 Task: Find a place to stay in Sosnovka, Russia, from June 8 to June 19 for 1 guest, with a price range of ₹5000 to ₹12000, 1 bedroom, 1 bathroom, Wifi, and Self check-in.
Action: Mouse moved to (456, 66)
Screenshot: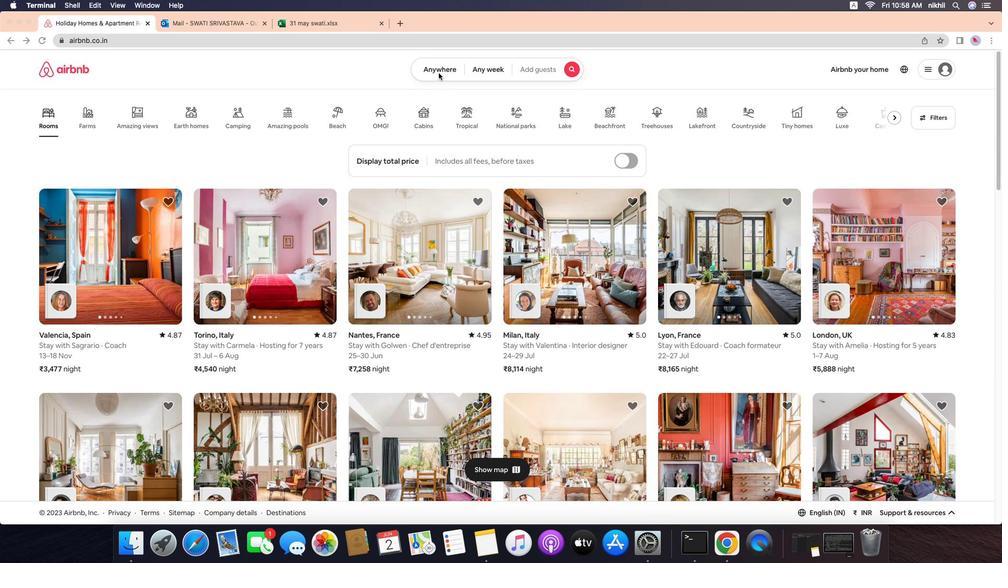 
Action: Mouse pressed left at (456, 66)
Screenshot: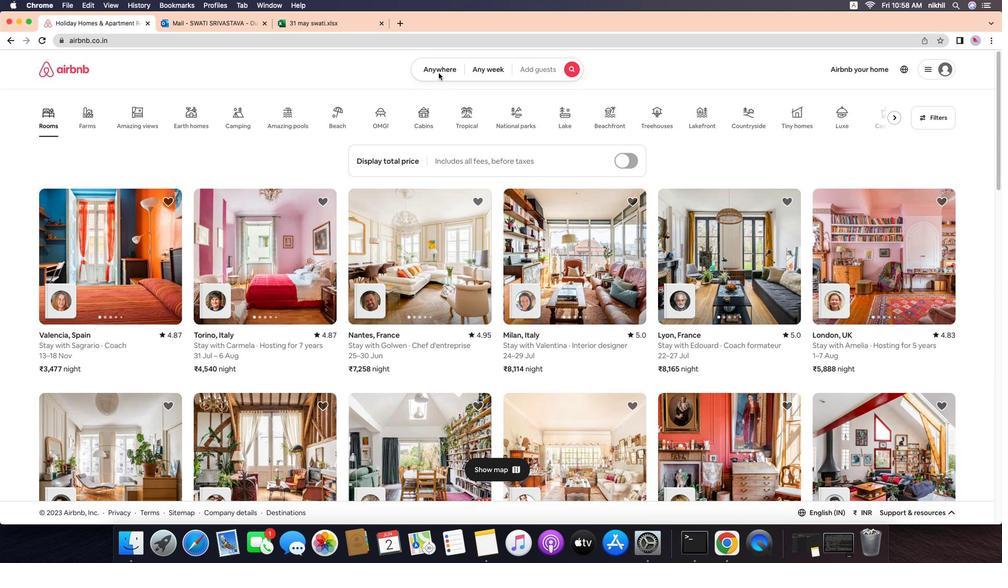
Action: Mouse pressed left at (456, 66)
Screenshot: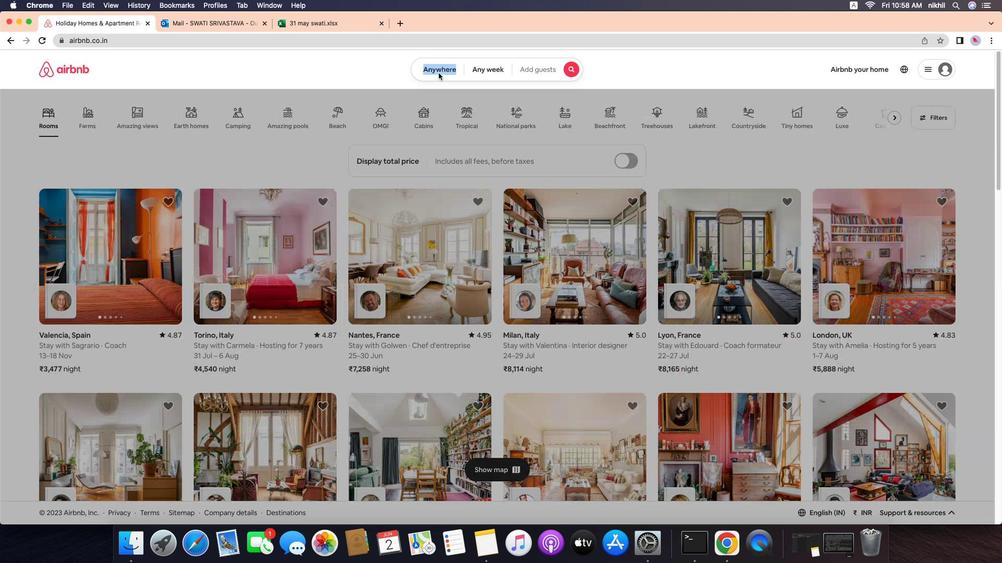 
Action: Mouse moved to (409, 98)
Screenshot: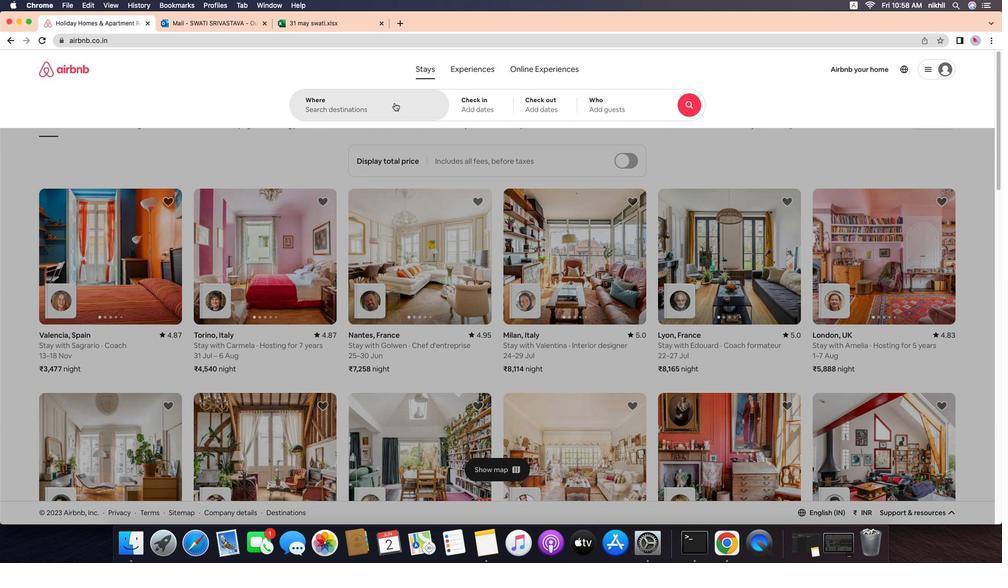 
Action: Mouse pressed left at (409, 98)
Screenshot: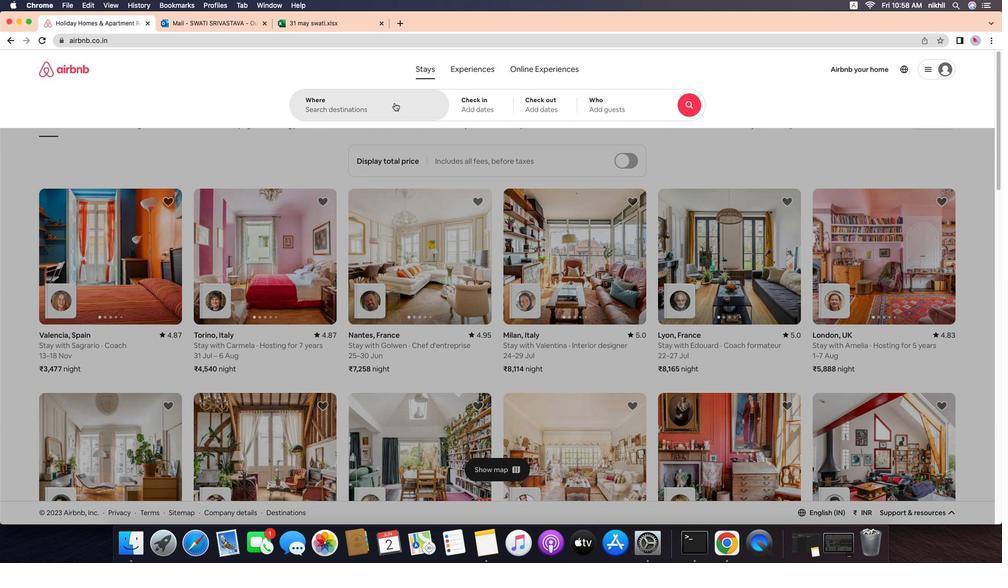 
Action: Mouse moved to (409, 98)
Screenshot: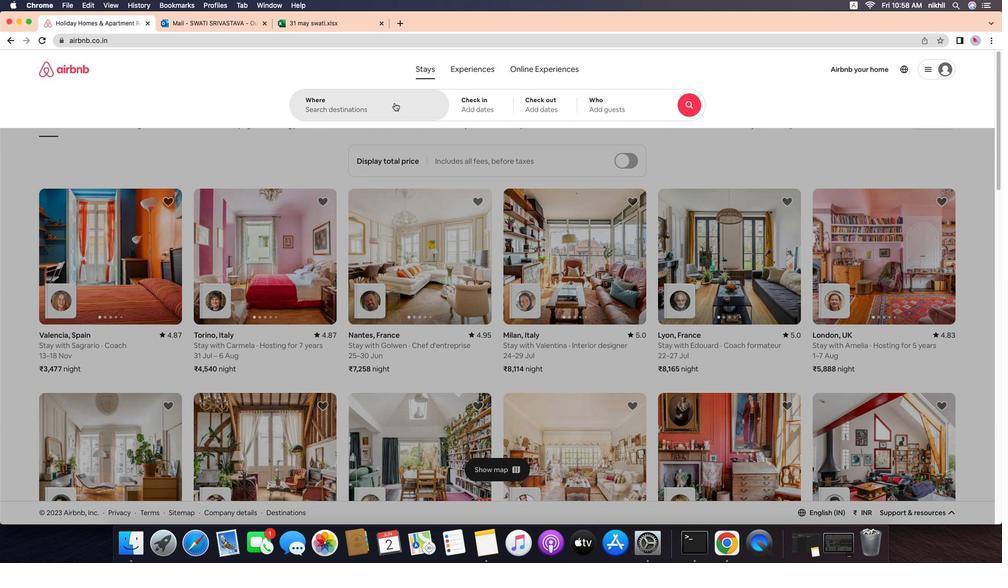 
Action: Key pressed Key.caps_lock'S'Key.caps_lock'o''n'Key.backspace's''n''o''v''k''a'','Key.spaceKey.caps_lock'R'Key.caps_lock'u''s''s''i''a'Key.enter
Screenshot: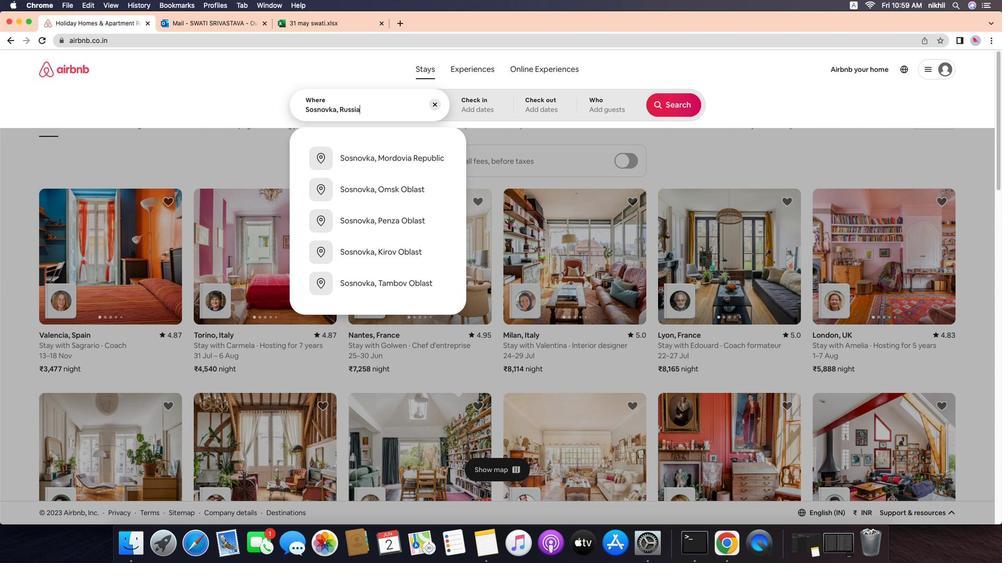 
Action: Mouse moved to (446, 254)
Screenshot: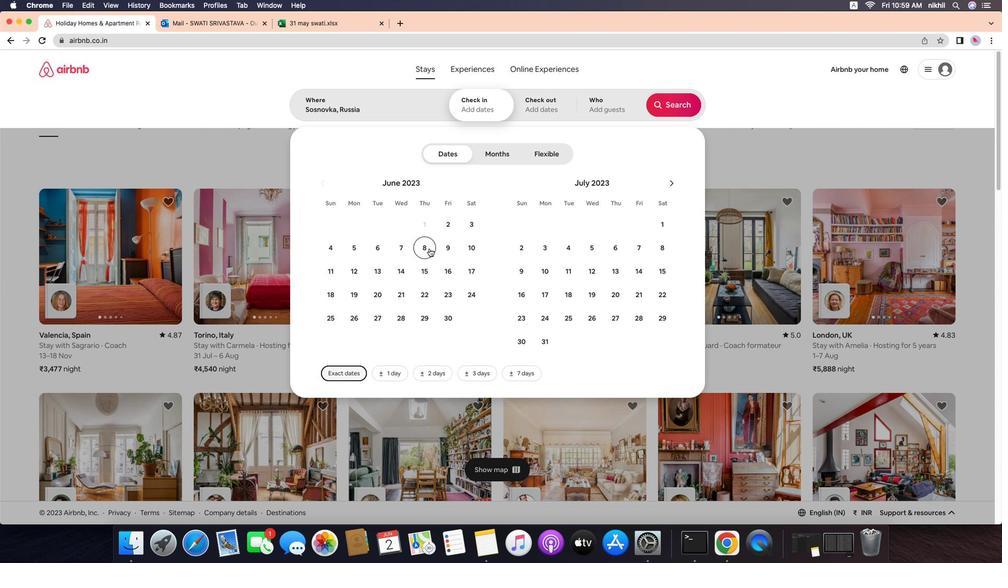 
Action: Mouse pressed left at (446, 254)
Screenshot: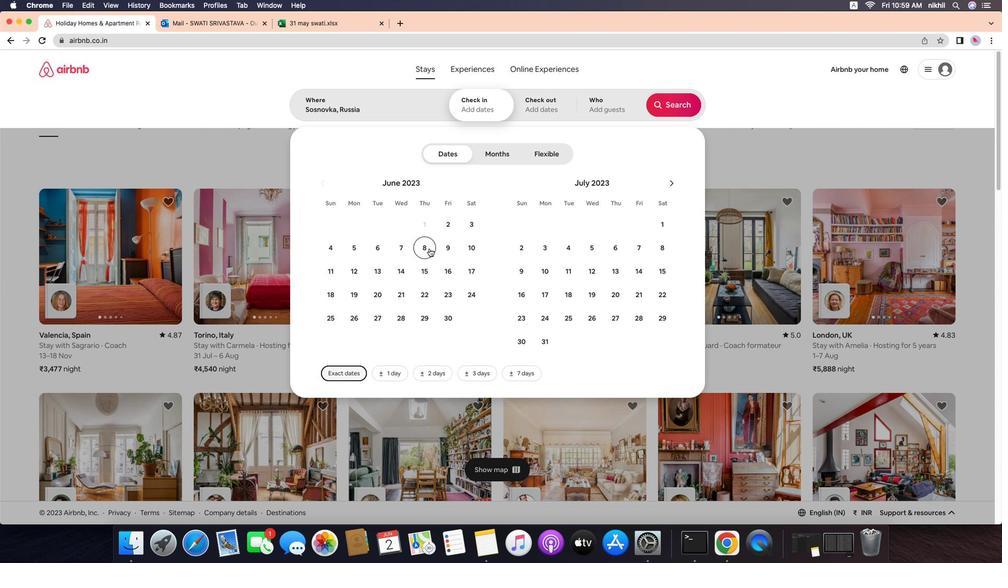 
Action: Mouse moved to (366, 305)
Screenshot: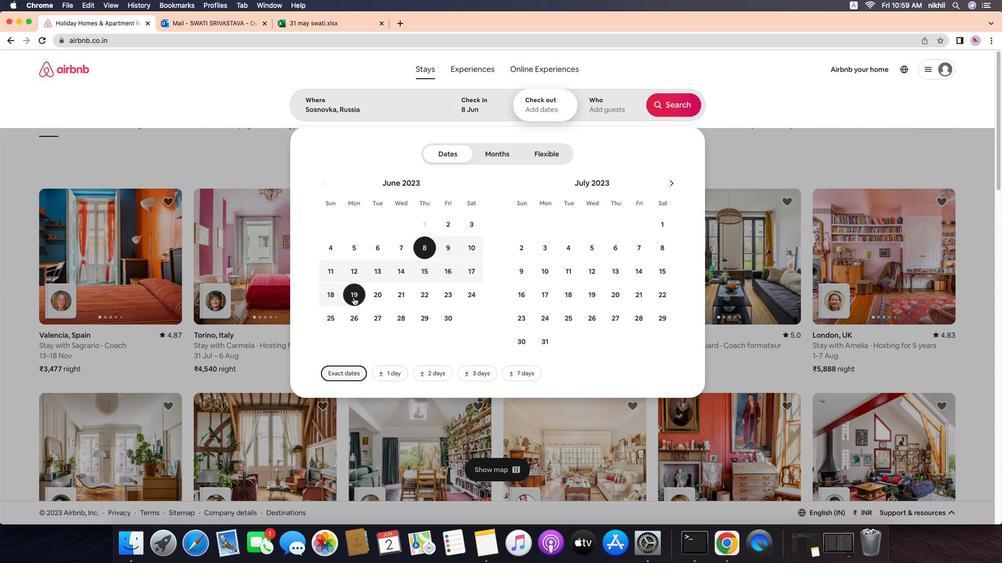 
Action: Mouse pressed left at (366, 305)
Screenshot: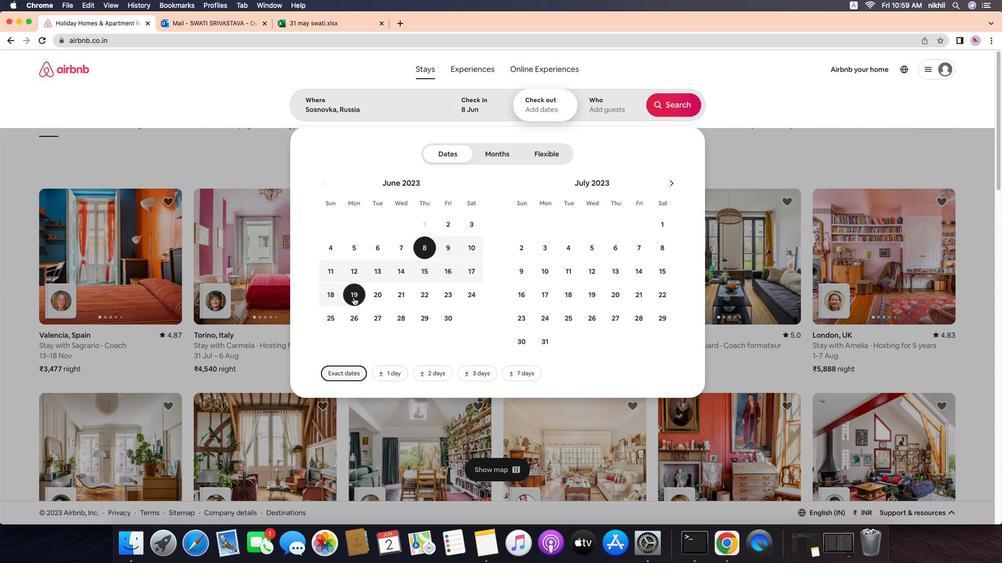 
Action: Mouse moved to (640, 108)
Screenshot: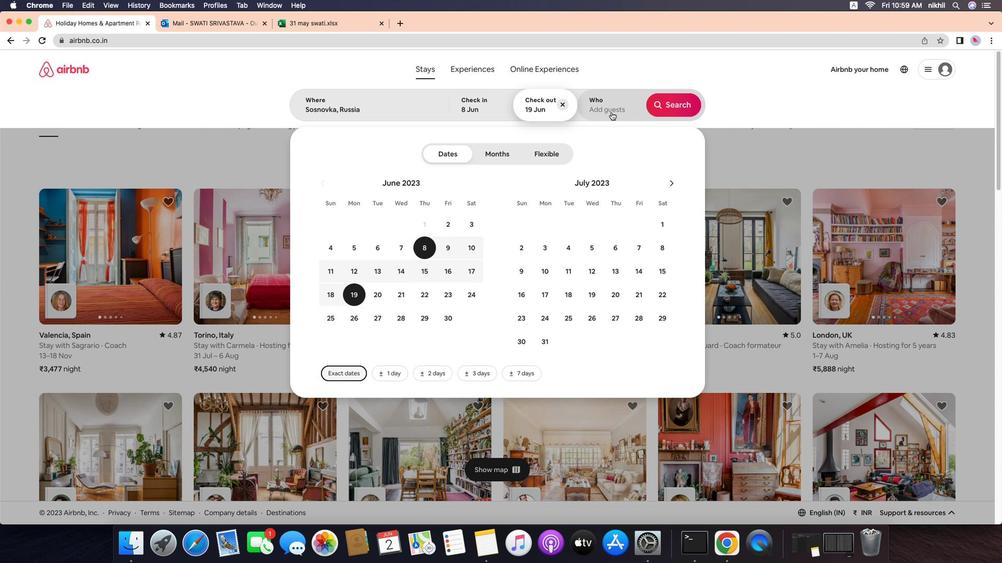 
Action: Mouse pressed left at (640, 108)
Screenshot: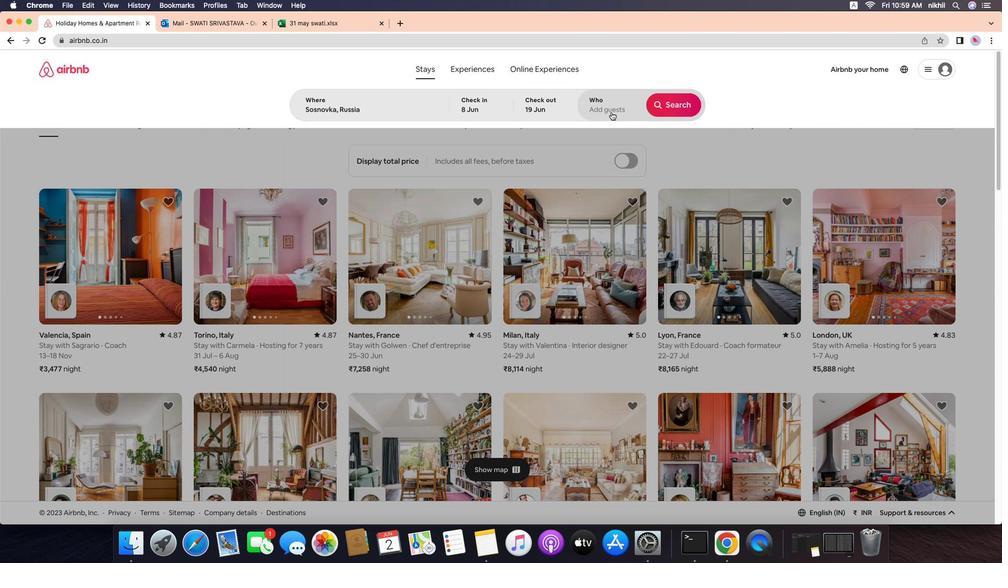 
Action: Mouse moved to (709, 158)
Screenshot: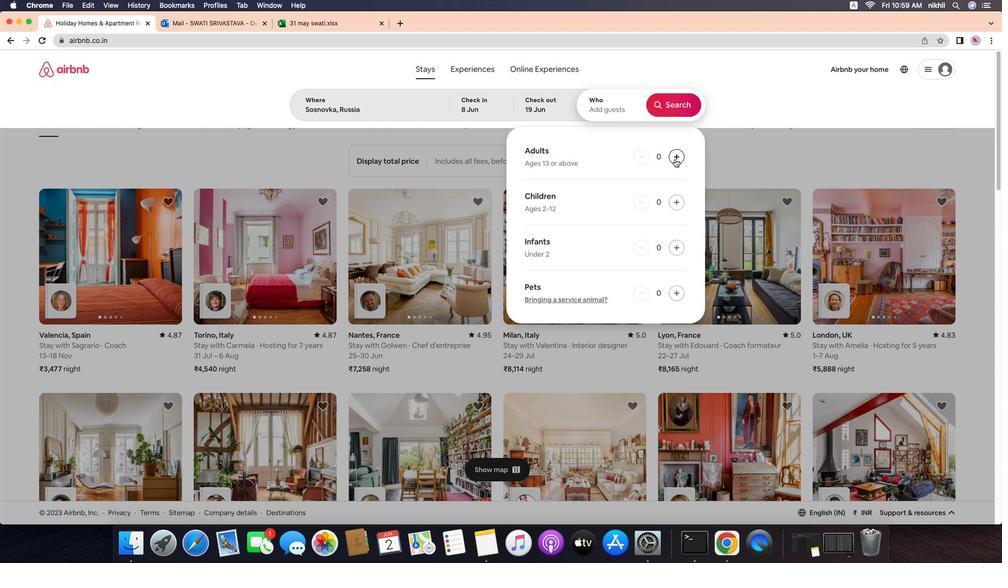 
Action: Mouse pressed left at (709, 158)
Screenshot: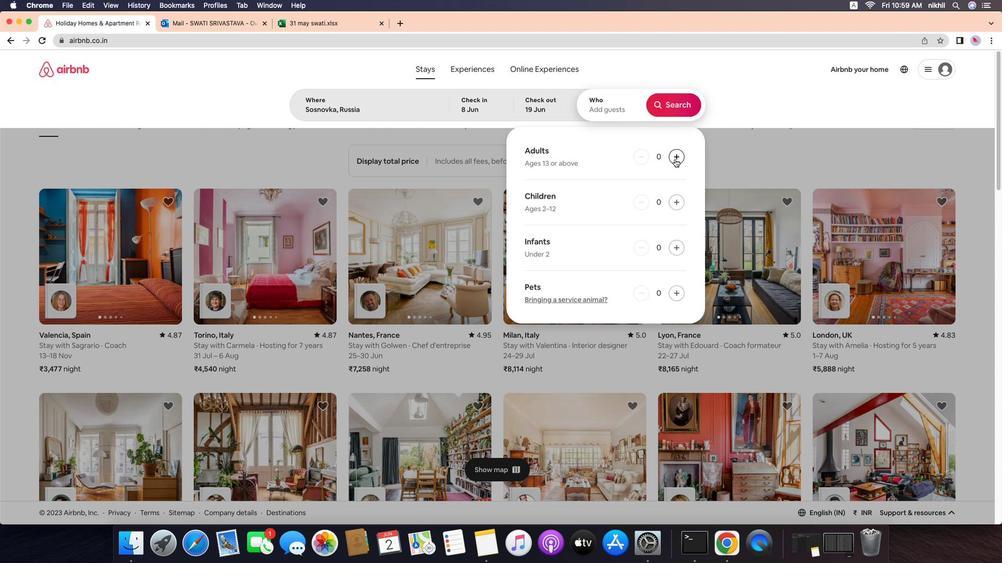 
Action: Mouse moved to (713, 100)
Screenshot: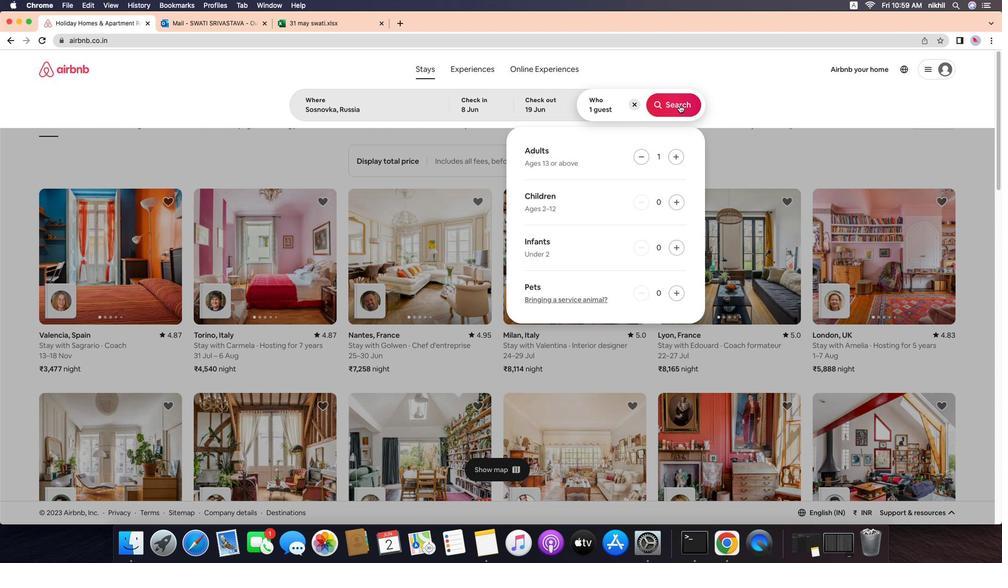 
Action: Mouse pressed left at (713, 100)
Screenshot: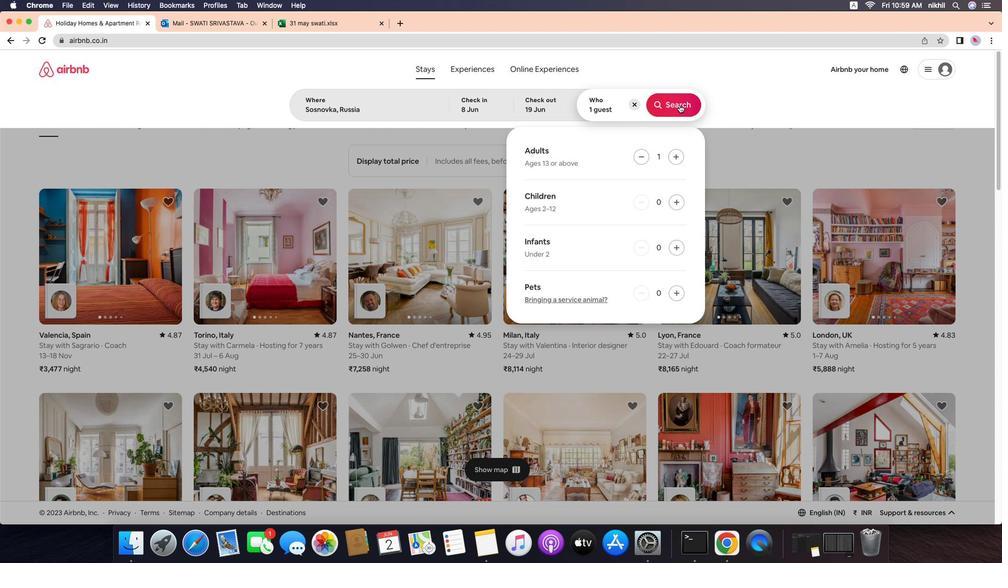 
Action: Mouse moved to (999, 101)
Screenshot: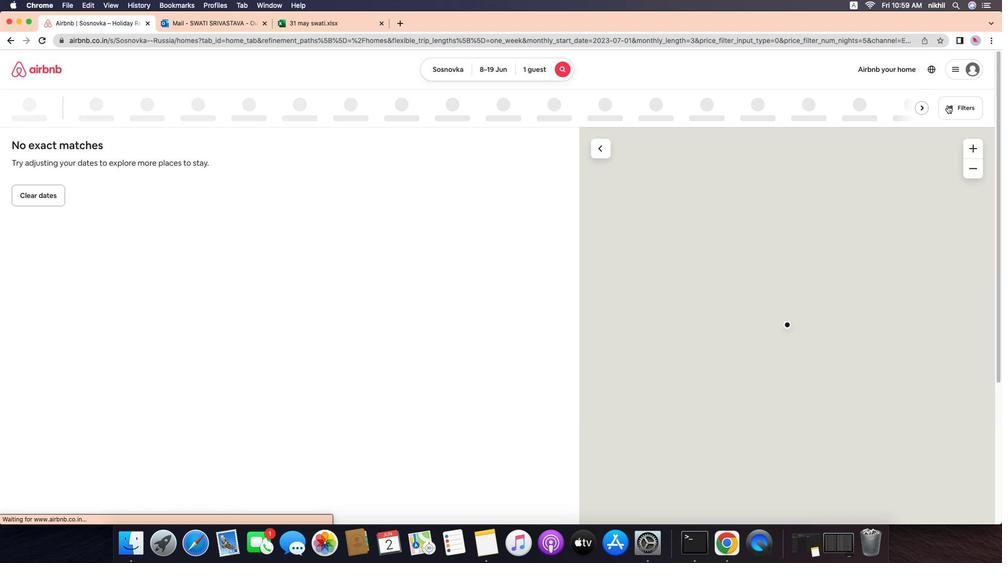 
Action: Mouse pressed left at (999, 101)
Screenshot: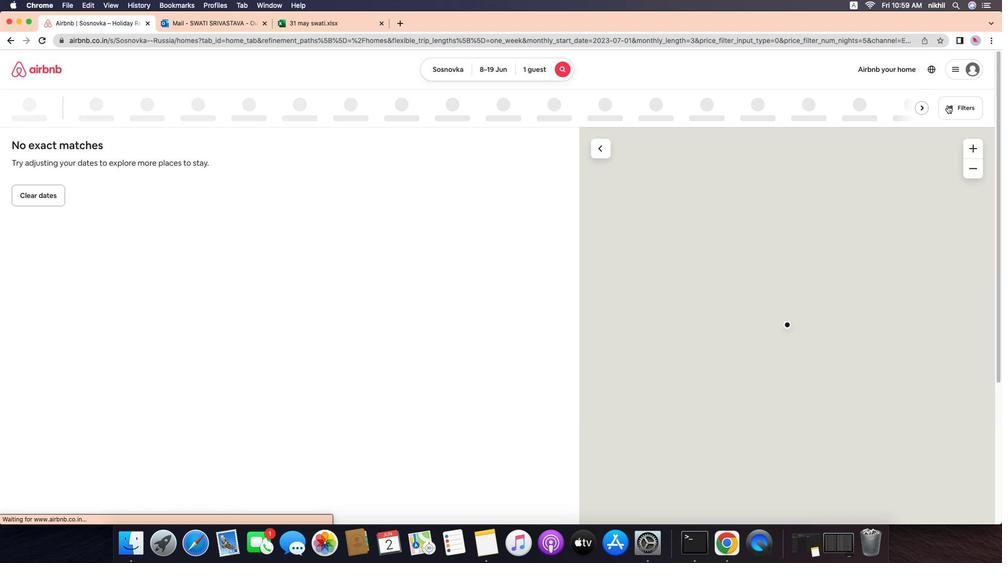 
Action: Mouse moved to (426, 352)
Screenshot: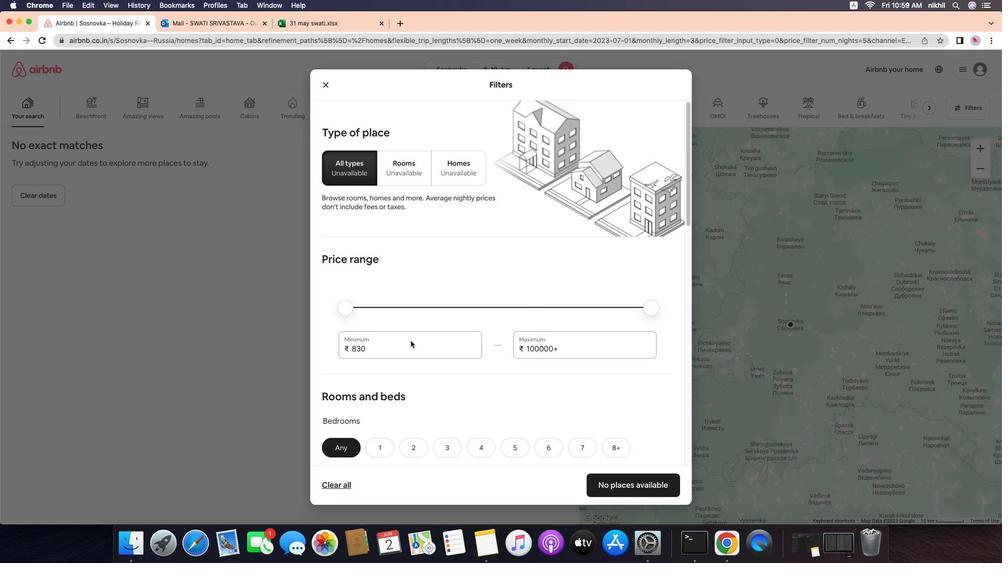 
Action: Mouse pressed left at (426, 352)
Screenshot: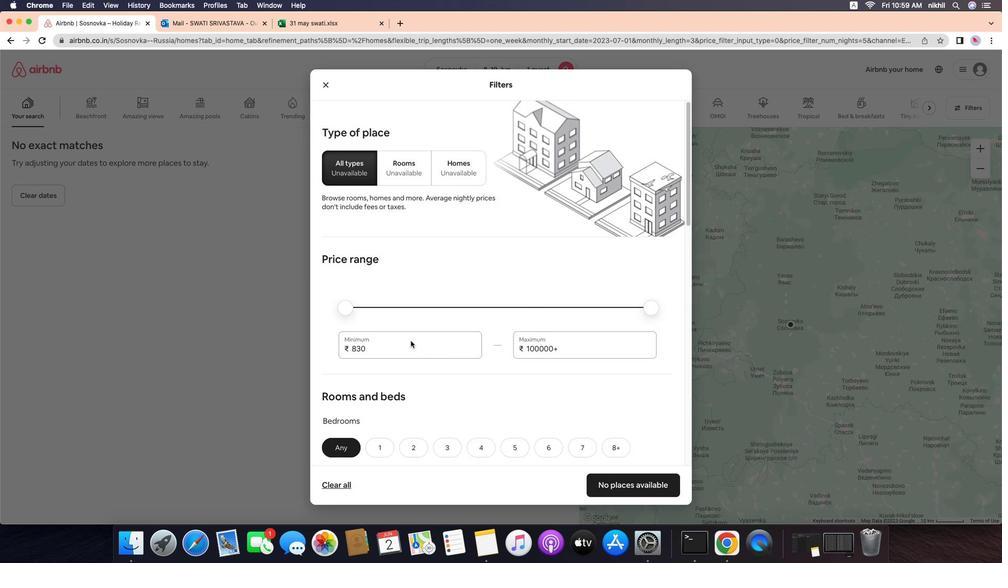 
Action: Key pressed Key.backspaceKey.backspaceKey.backspaceKey.backspace'5''0''0''0'
Screenshot: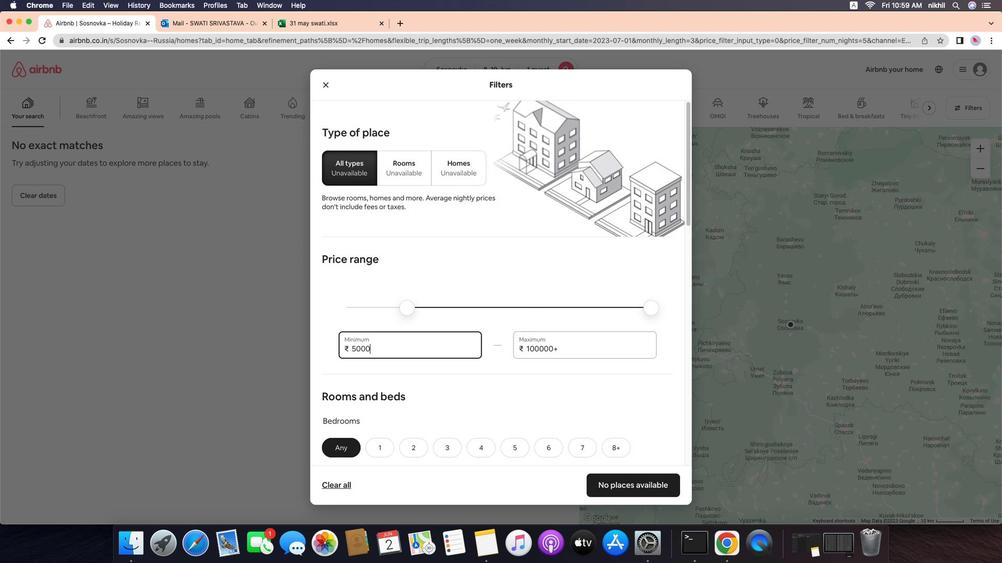 
Action: Mouse moved to (591, 364)
Screenshot: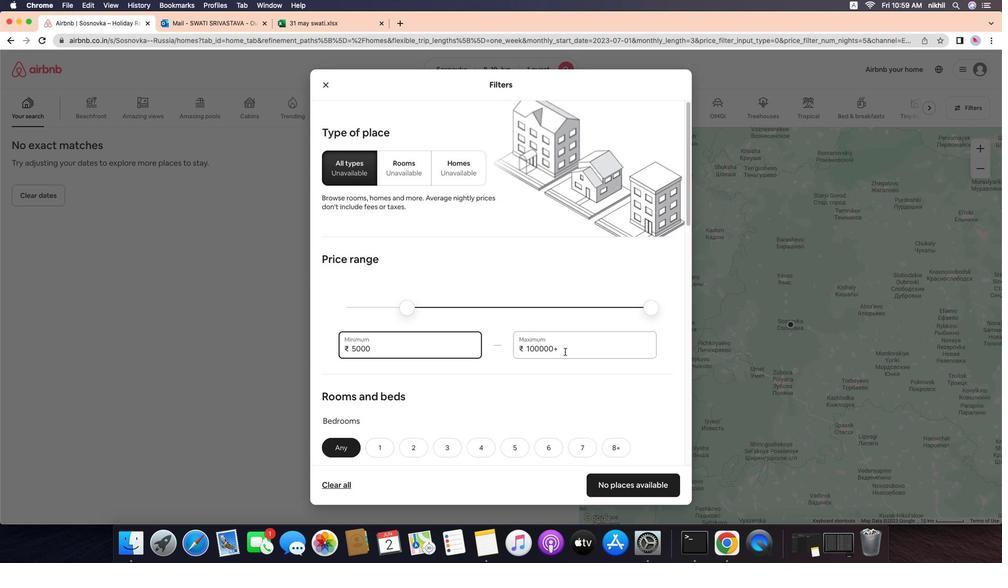 
Action: Mouse pressed left at (591, 364)
Screenshot: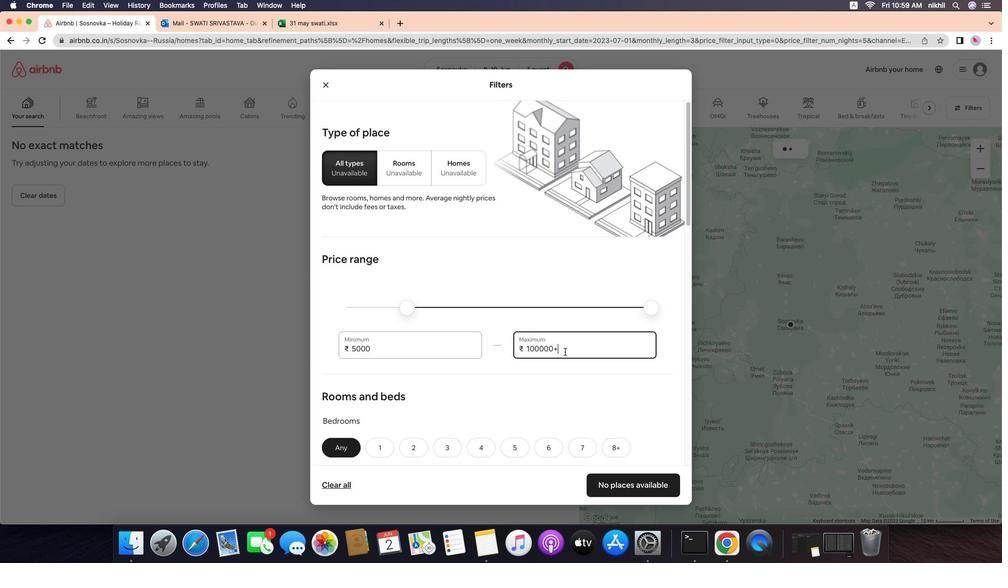 
Action: Mouse moved to (591, 364)
Screenshot: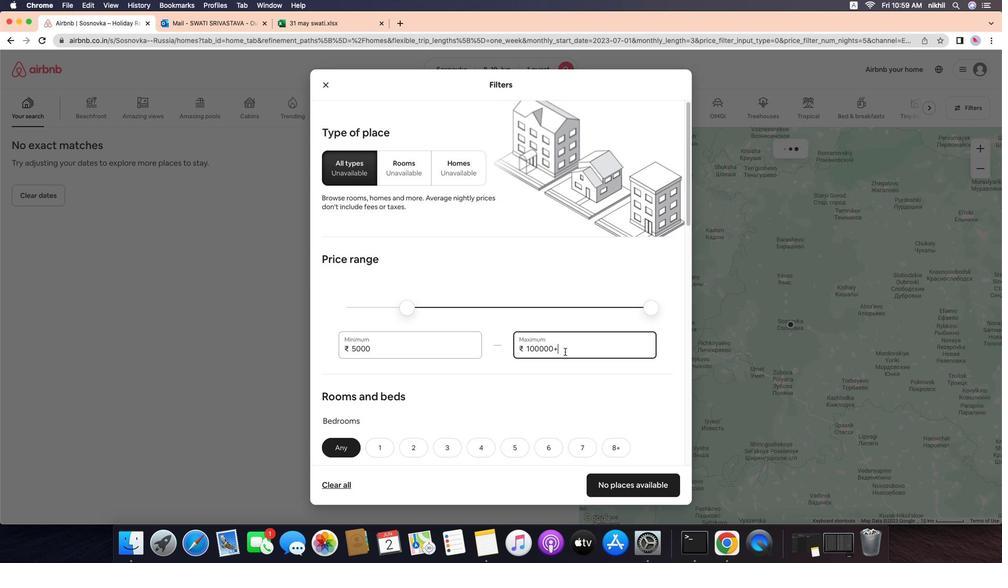 
Action: Key pressed Key.backspaceKey.backspaceKey.backspaceKey.backspaceKey.backspaceKey.backspaceKey.backspace'1''2''0''0''0'
Screenshot: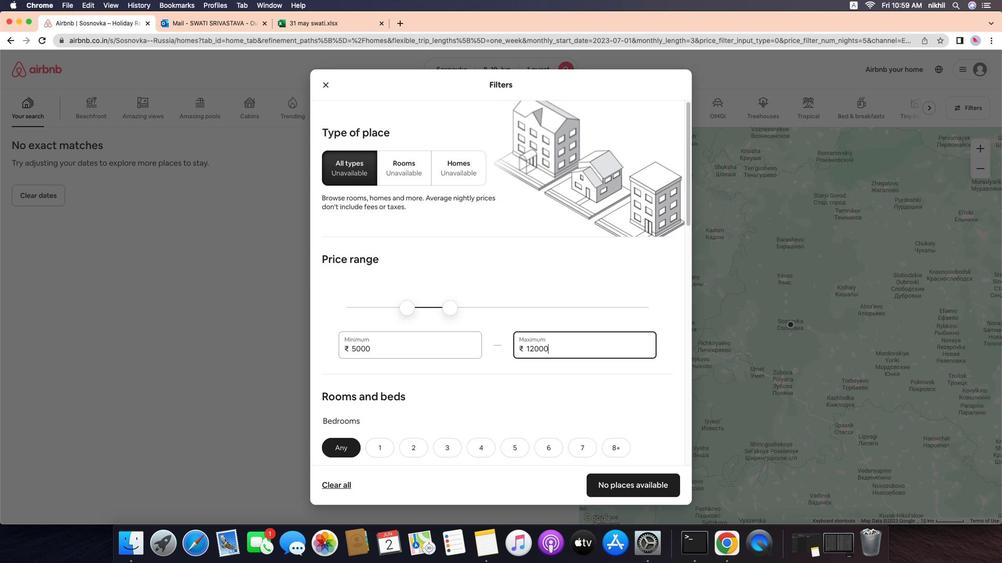 
Action: Mouse moved to (524, 396)
Screenshot: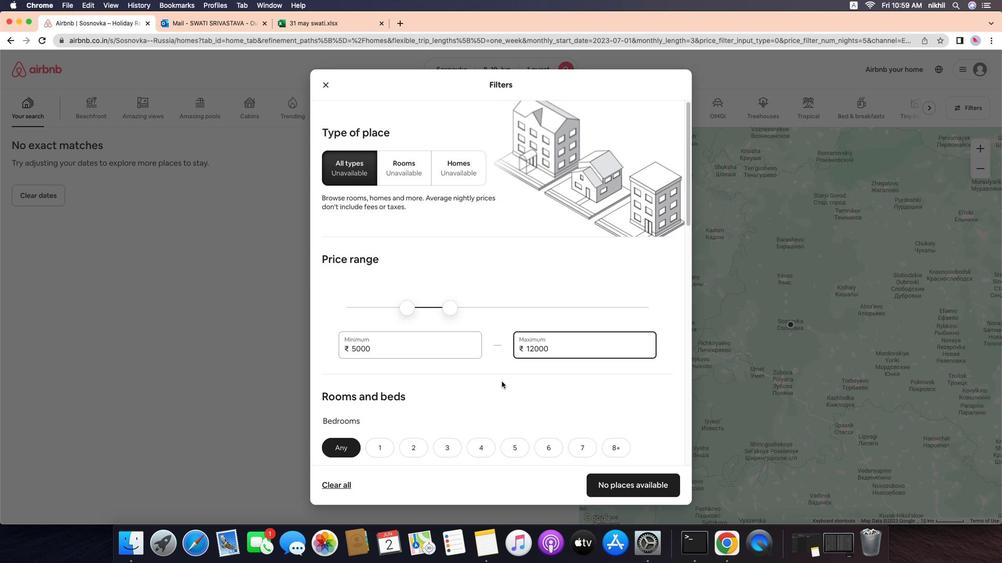 
Action: Mouse scrolled (524, 396) with delta (-10, -11)
Screenshot: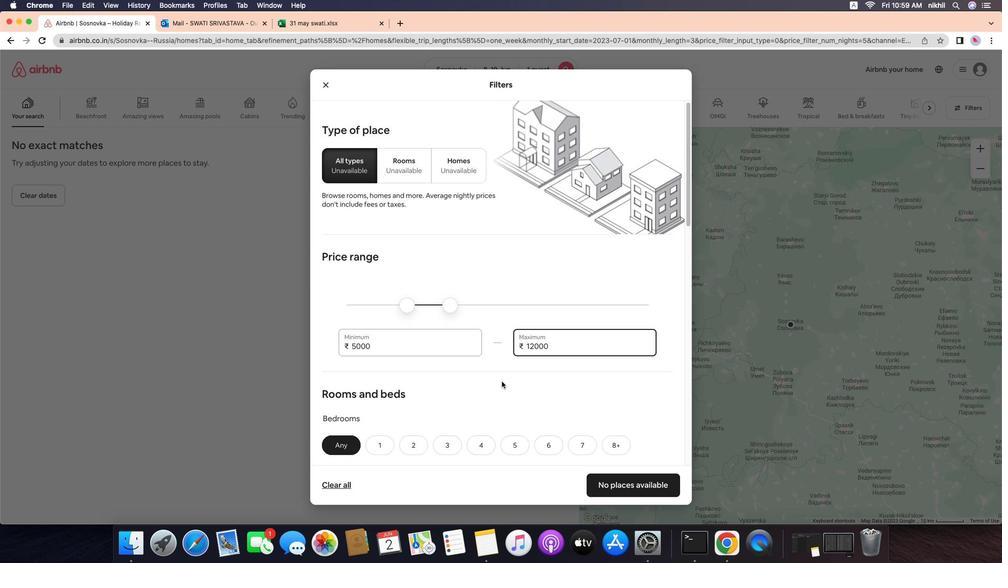 
Action: Mouse scrolled (524, 396) with delta (-10, -11)
Screenshot: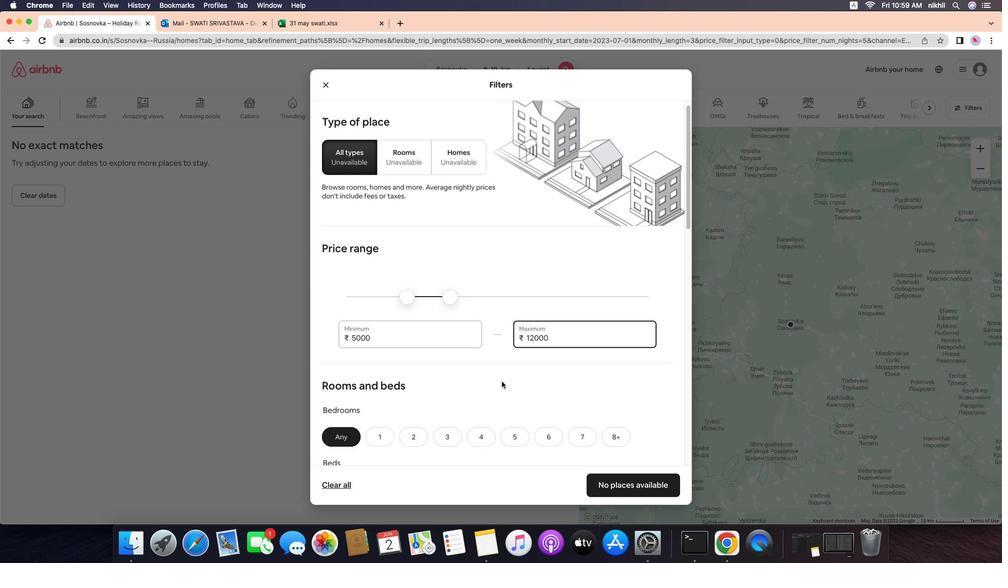 
Action: Mouse scrolled (524, 396) with delta (-10, -12)
Screenshot: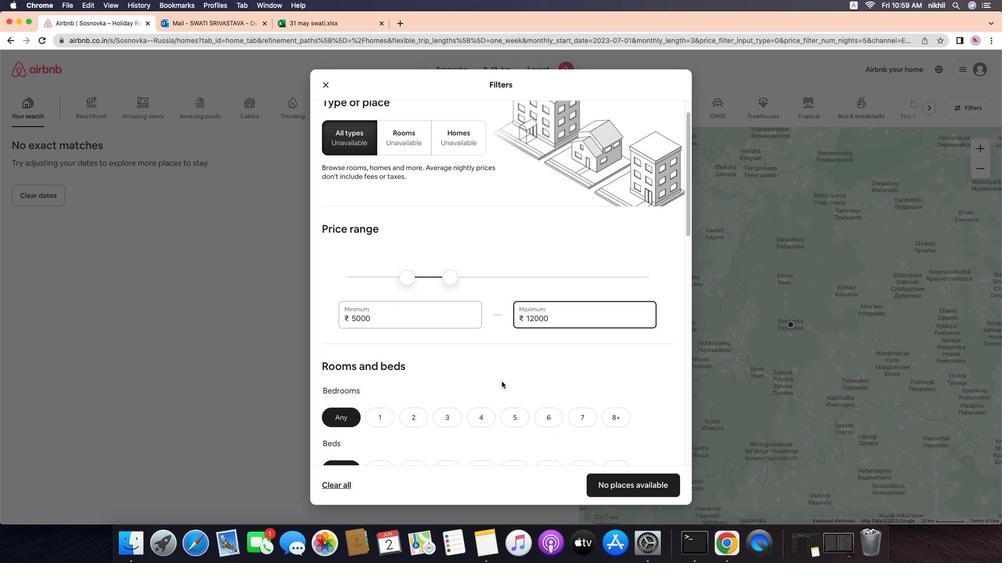 
Action: Mouse scrolled (524, 396) with delta (-10, -13)
Screenshot: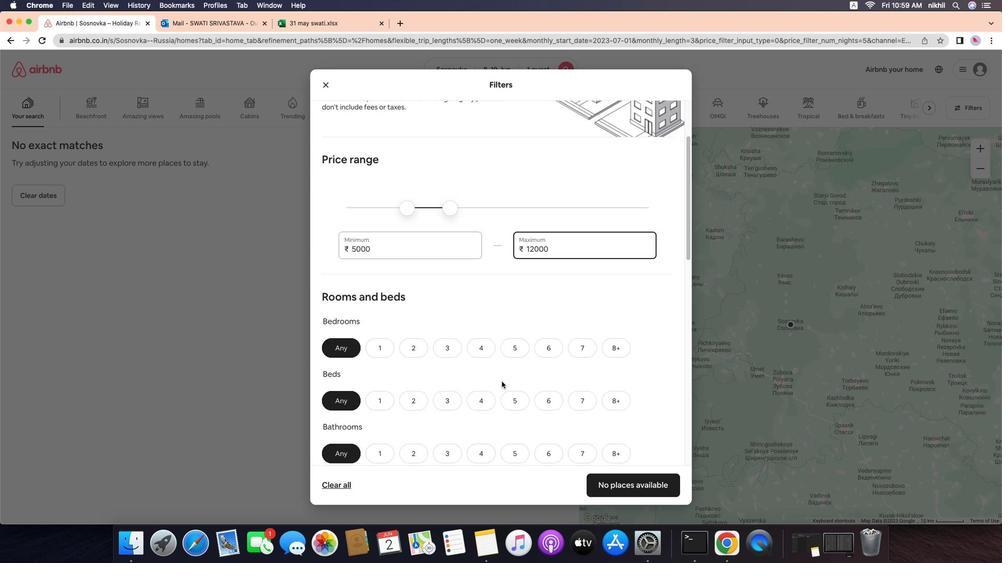 
Action: Mouse moved to (399, 264)
Screenshot: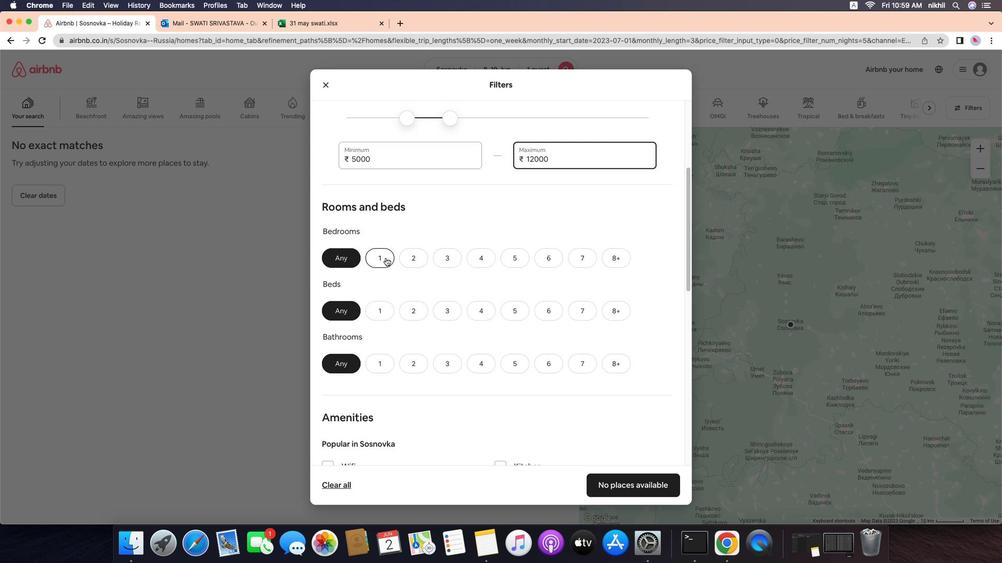 
Action: Mouse pressed left at (399, 264)
Screenshot: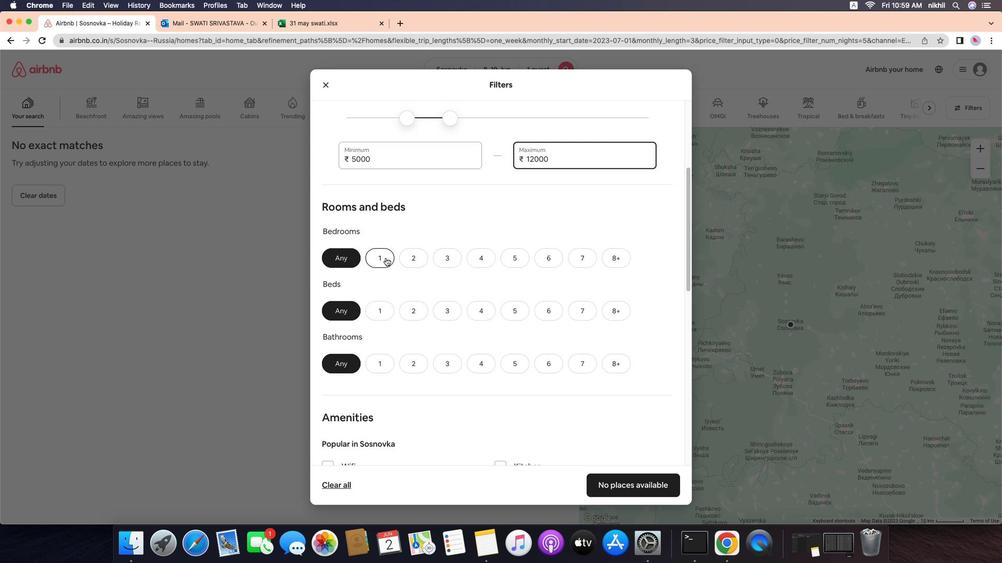 
Action: Mouse moved to (388, 330)
Screenshot: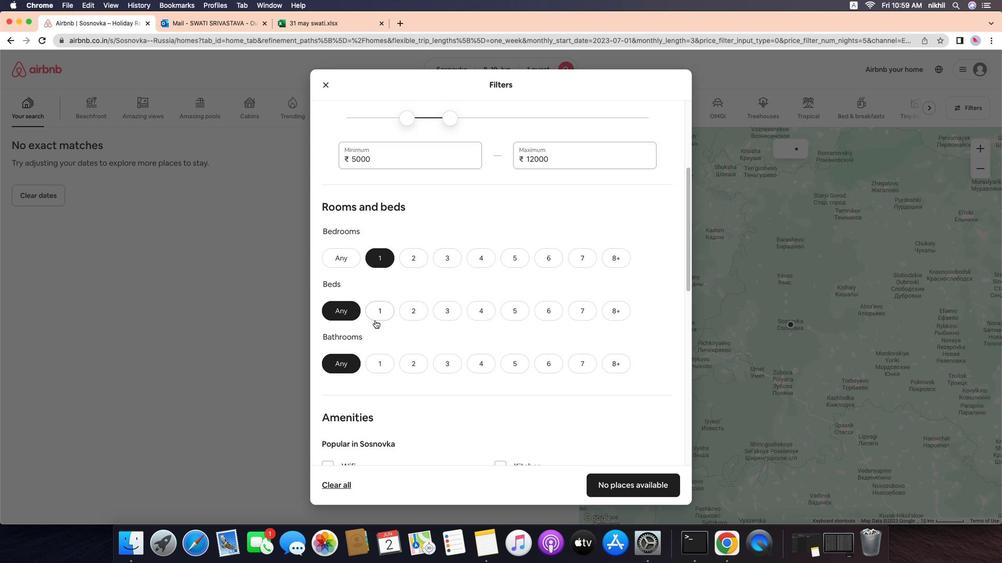 
Action: Mouse pressed left at (388, 330)
Screenshot: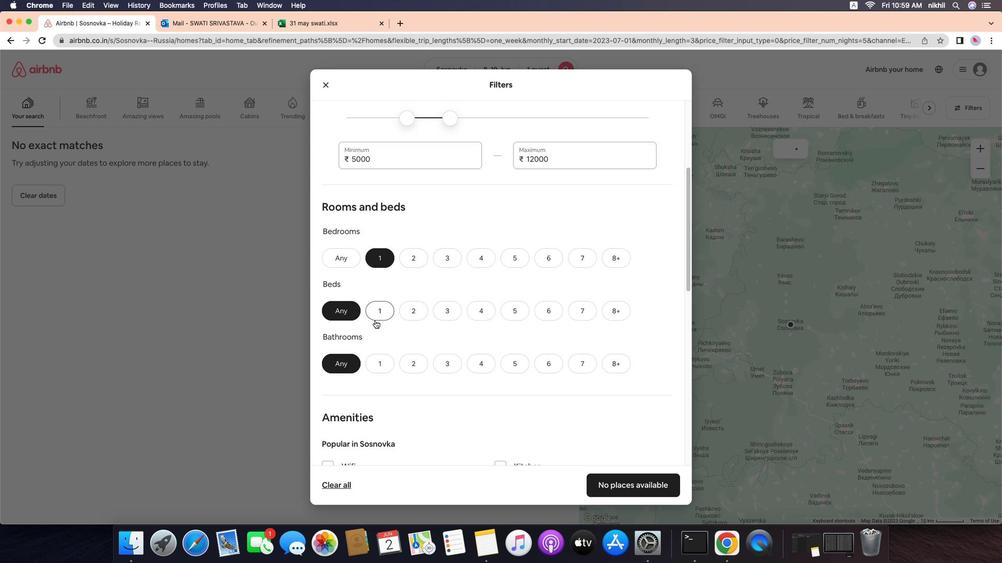
Action: Mouse moved to (394, 320)
Screenshot: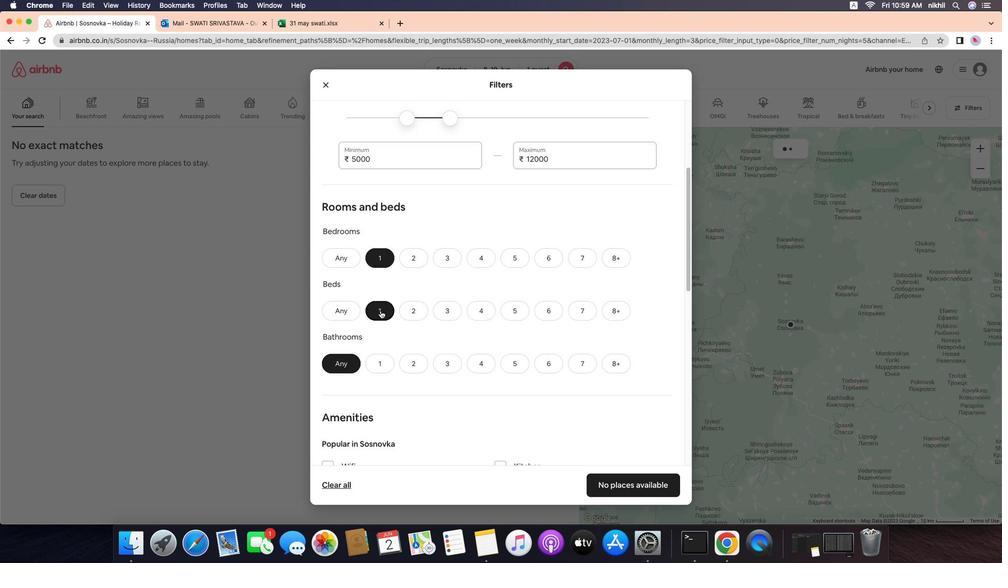 
Action: Mouse pressed left at (394, 320)
Screenshot: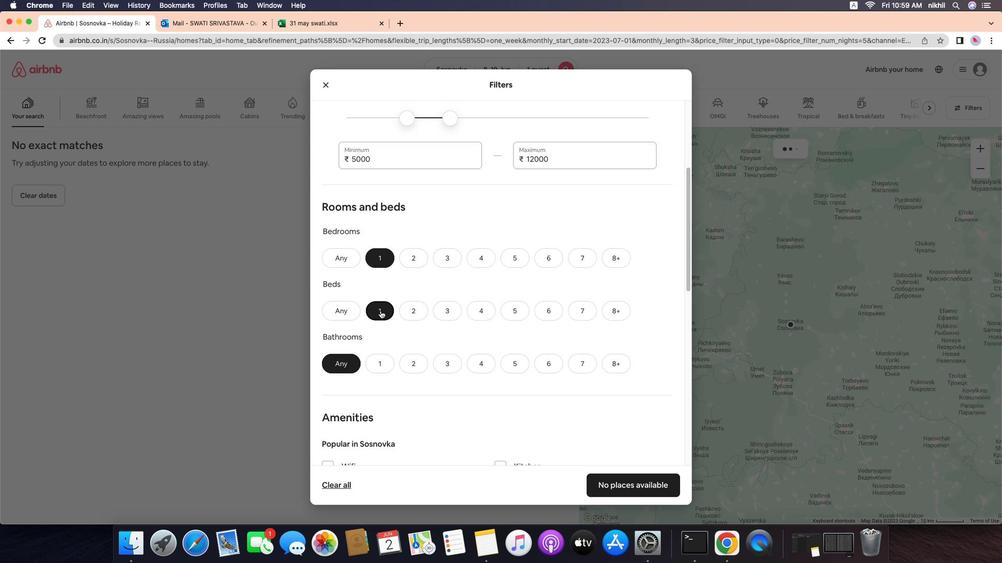 
Action: Mouse moved to (395, 377)
Screenshot: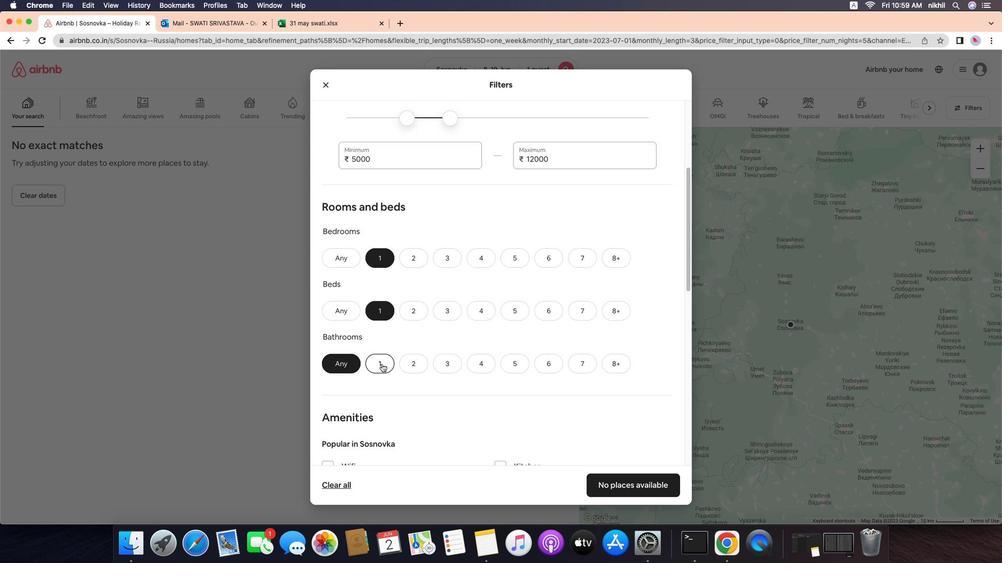 
Action: Mouse pressed left at (395, 377)
Screenshot: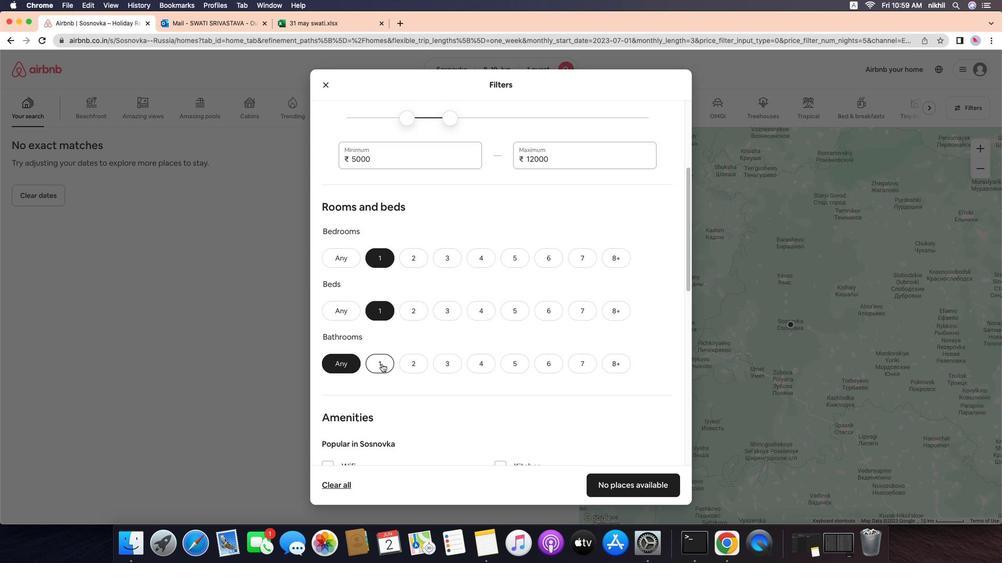 
Action: Mouse moved to (452, 389)
Screenshot: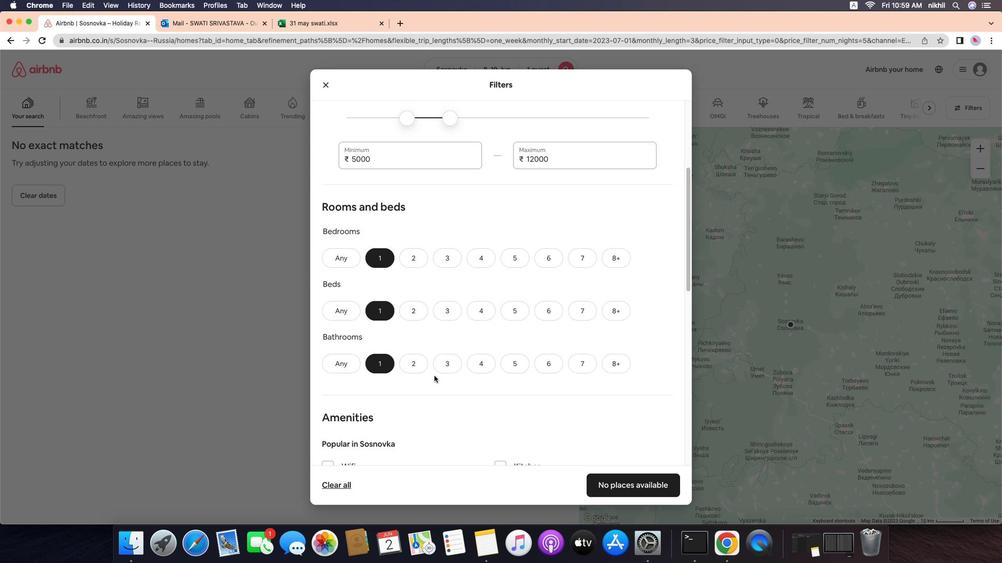 
Action: Mouse scrolled (452, 389) with delta (-10, -11)
Screenshot: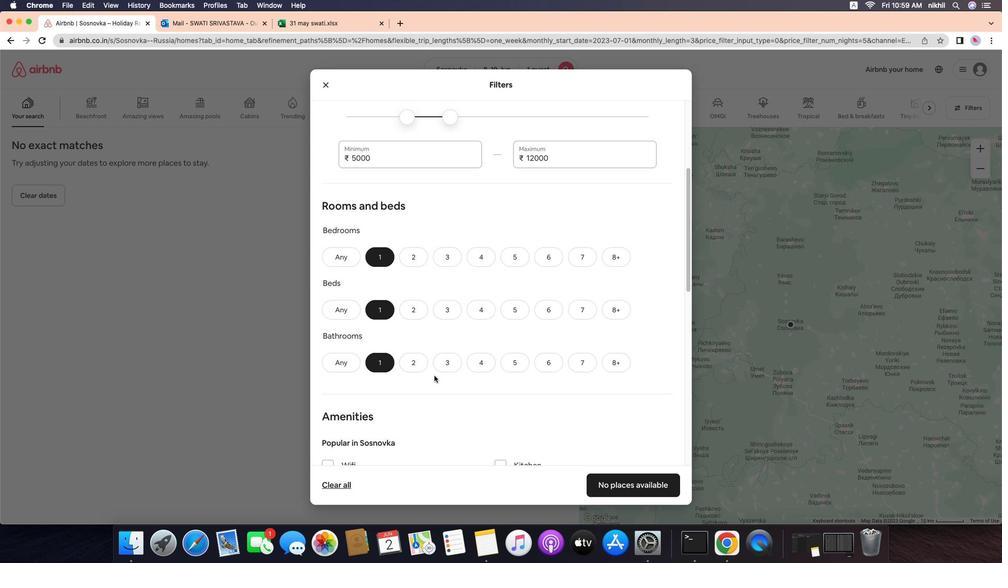 
Action: Mouse scrolled (452, 389) with delta (-10, -11)
Screenshot: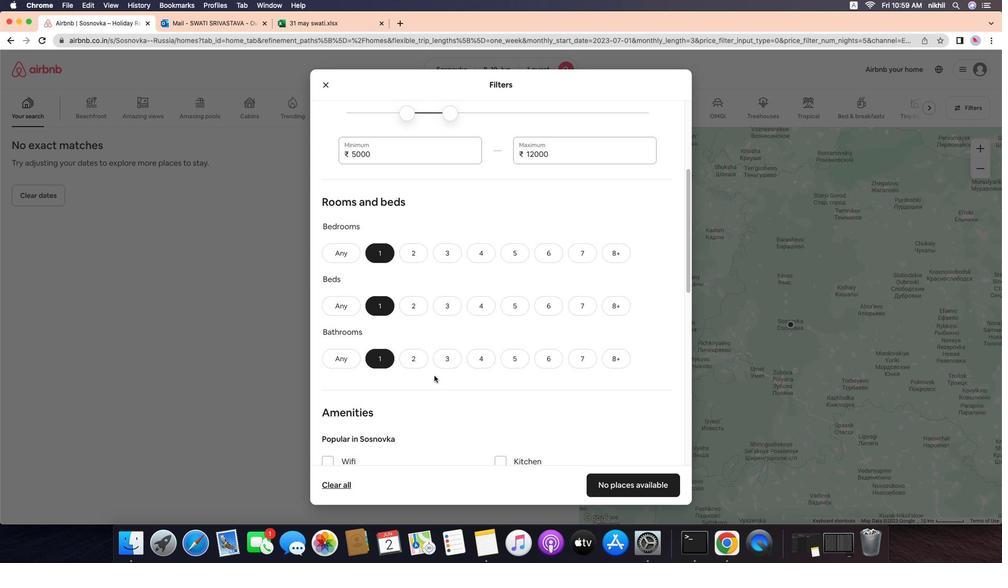 
Action: Mouse scrolled (452, 389) with delta (-10, -11)
Screenshot: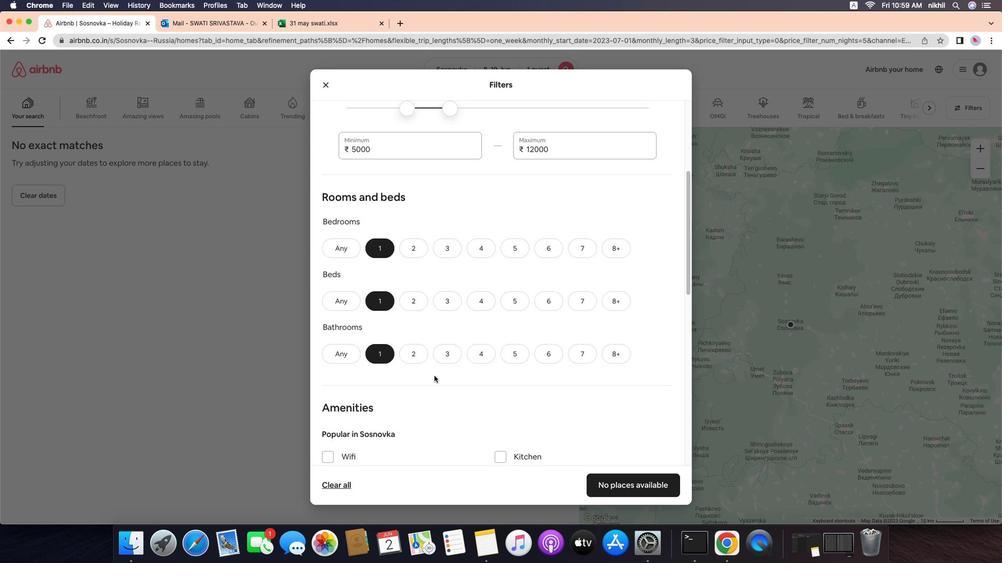 
Action: Mouse scrolled (452, 389) with delta (-10, -11)
Screenshot: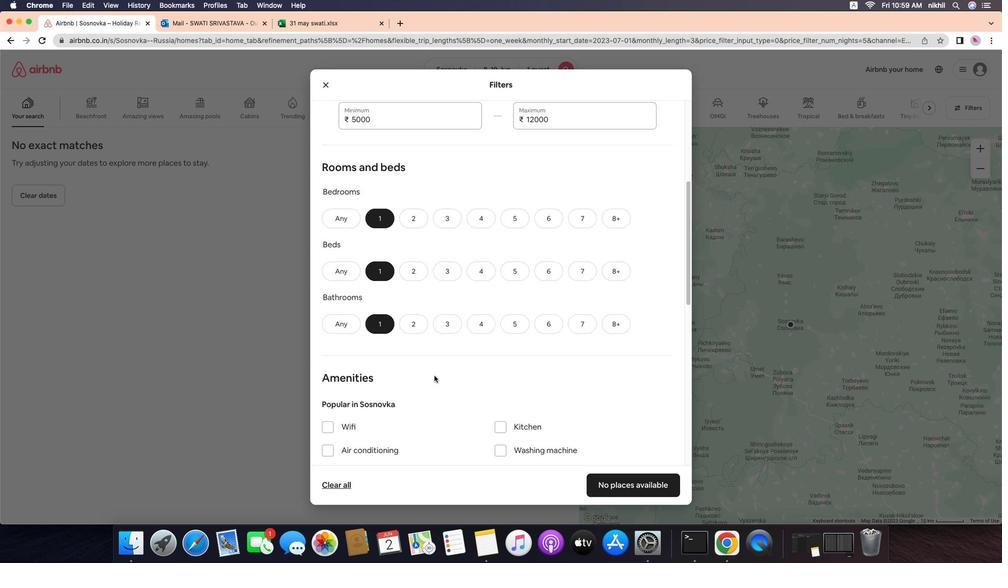 
Action: Mouse scrolled (452, 389) with delta (-10, -11)
Screenshot: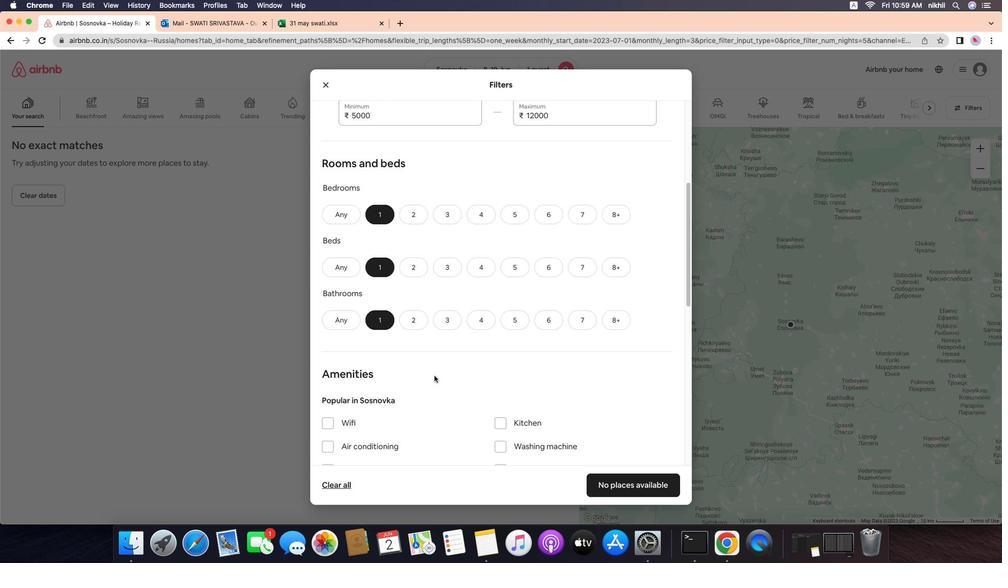 
Action: Mouse scrolled (452, 389) with delta (-10, -12)
Screenshot: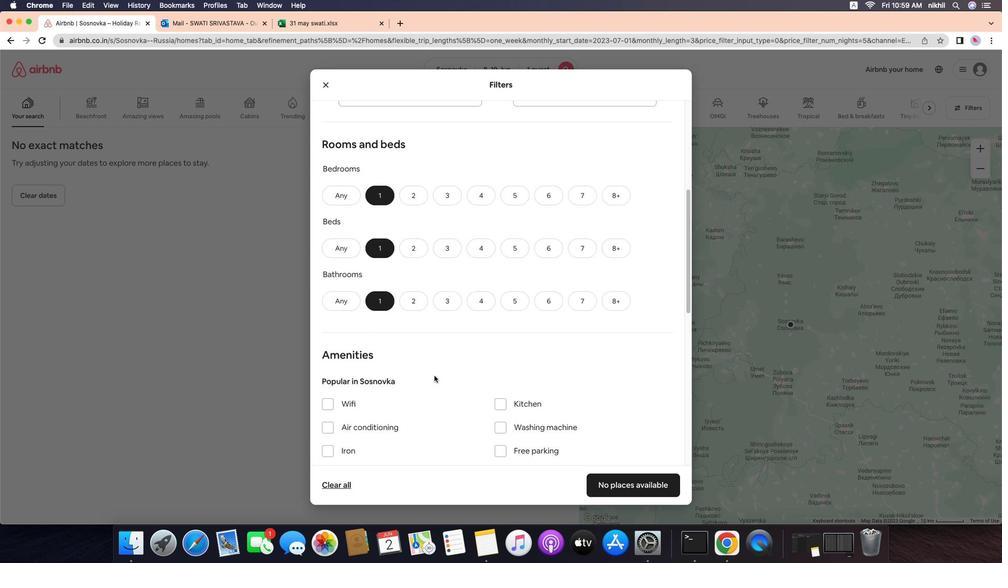 
Action: Mouse moved to (451, 375)
Screenshot: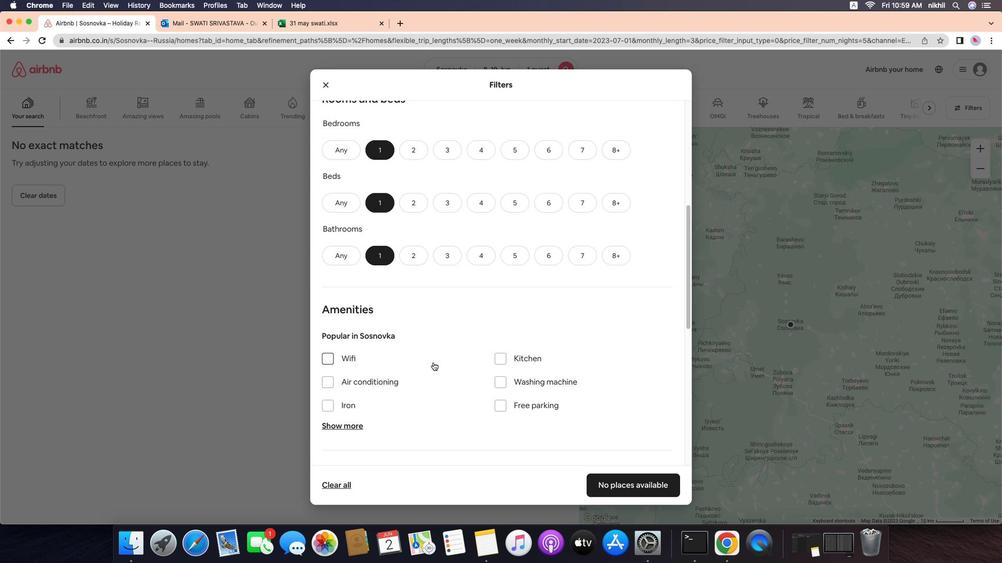 
Action: Mouse scrolled (451, 375) with delta (-10, -11)
Screenshot: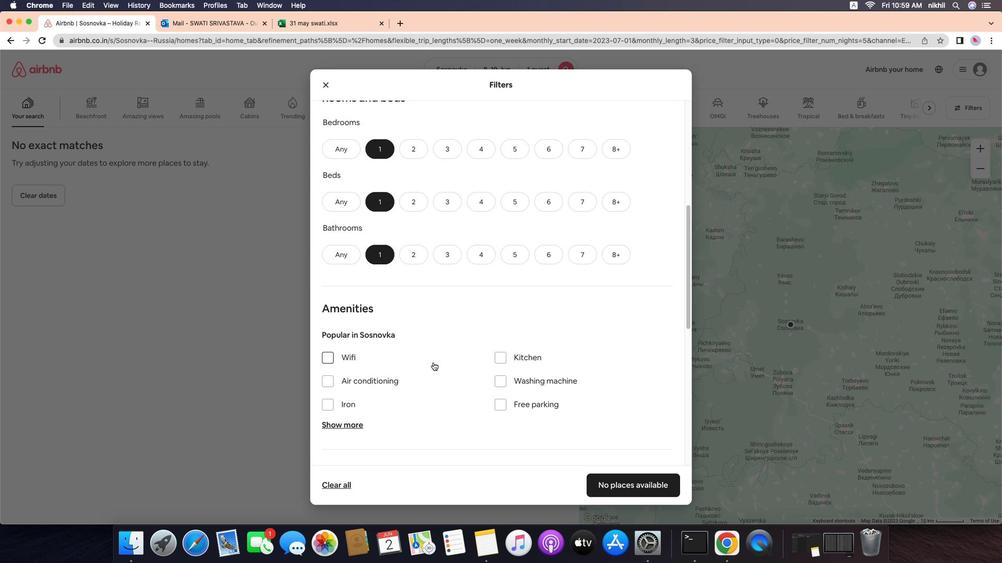 
Action: Mouse moved to (340, 363)
Screenshot: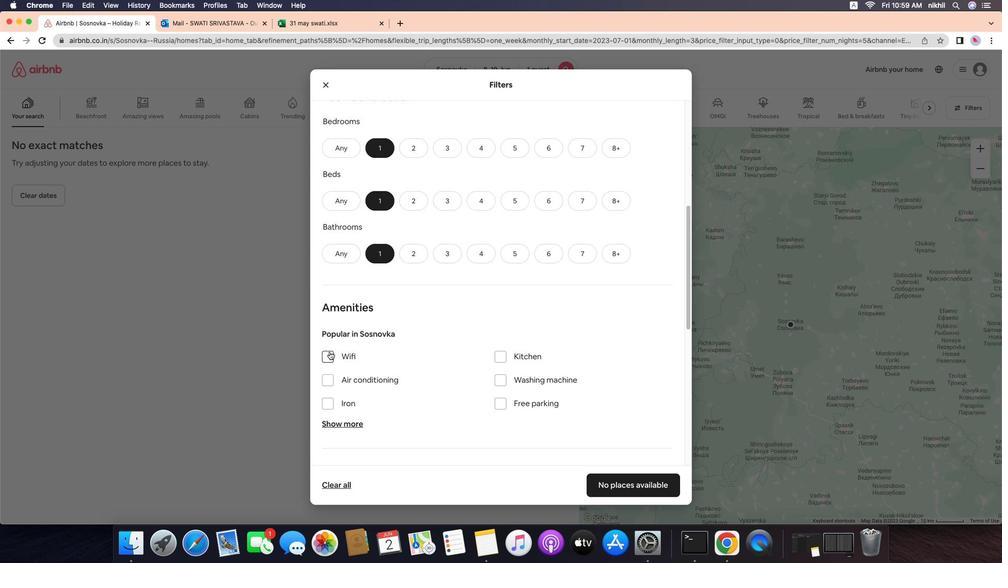 
Action: Mouse pressed left at (340, 363)
Screenshot: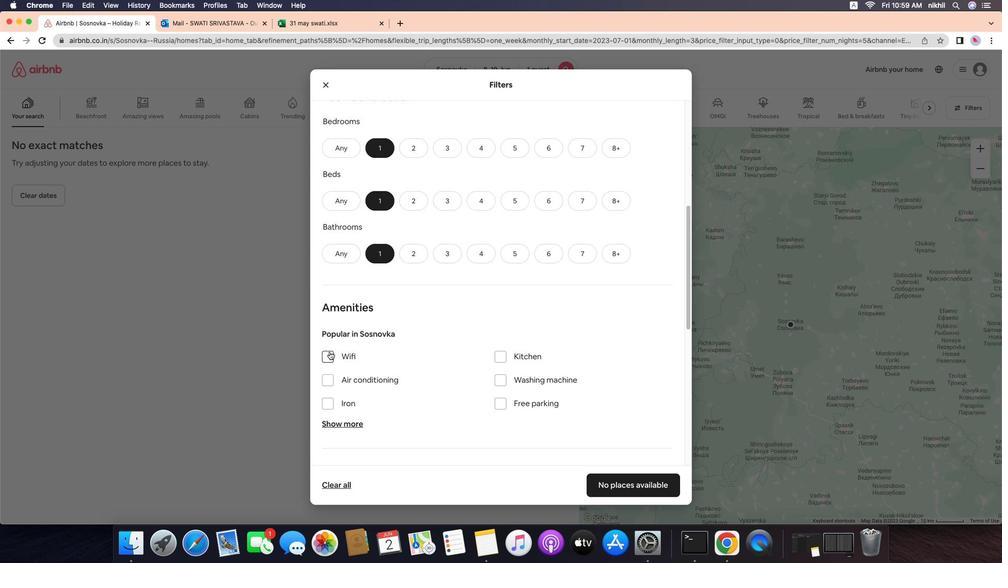 
Action: Mouse moved to (513, 403)
Screenshot: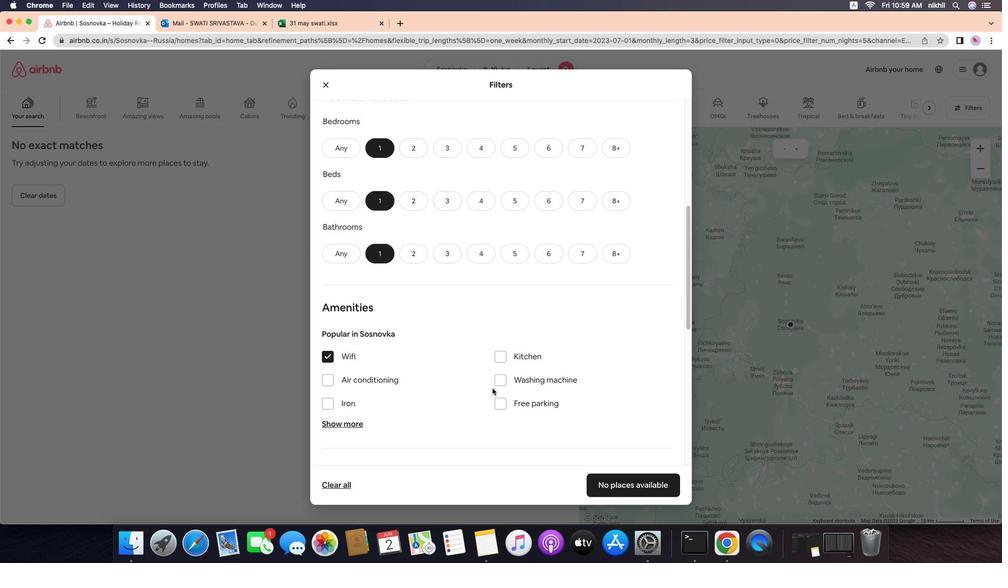 
Action: Mouse scrolled (513, 403) with delta (-10, -11)
Screenshot: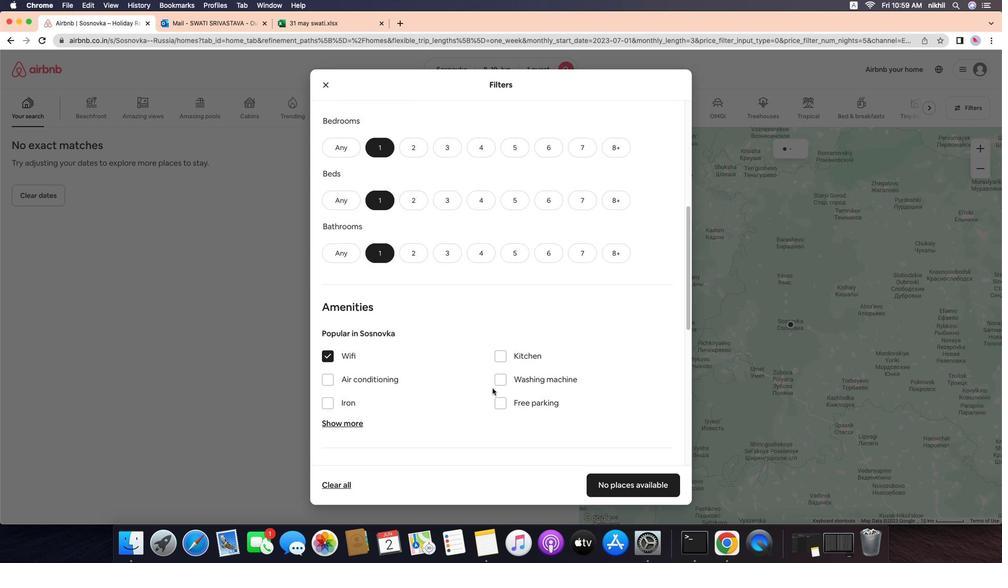 
Action: Mouse scrolled (513, 403) with delta (-10, -11)
Screenshot: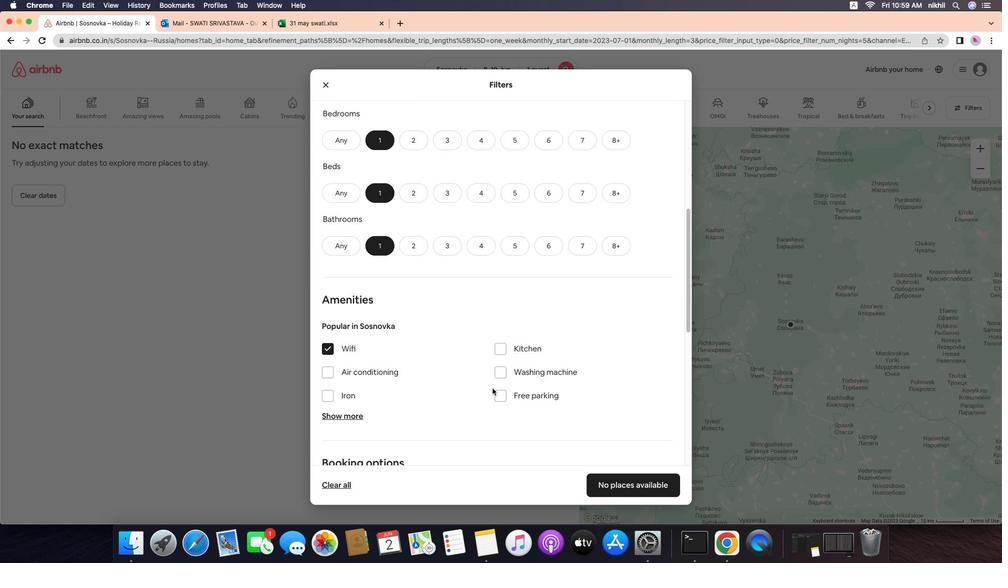 
Action: Mouse scrolled (513, 403) with delta (-10, -12)
Screenshot: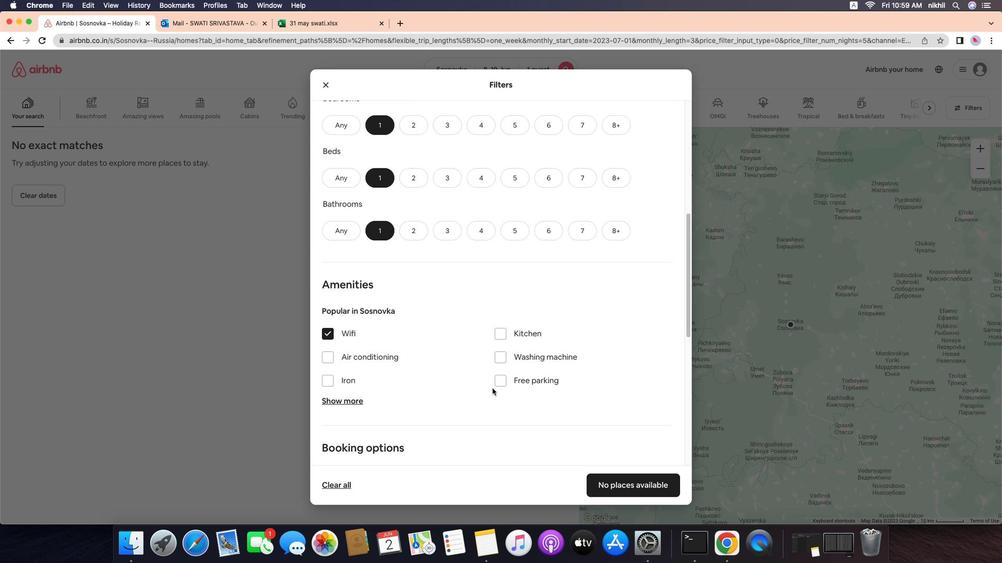 
Action: Mouse scrolled (513, 403) with delta (-10, -13)
Screenshot: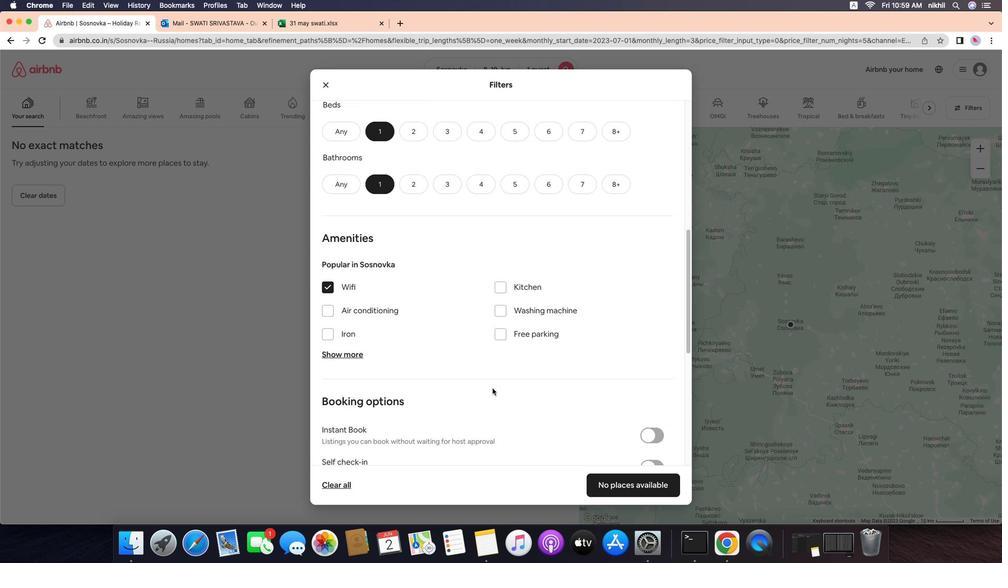 
Action: Mouse scrolled (513, 403) with delta (-10, -11)
Screenshot: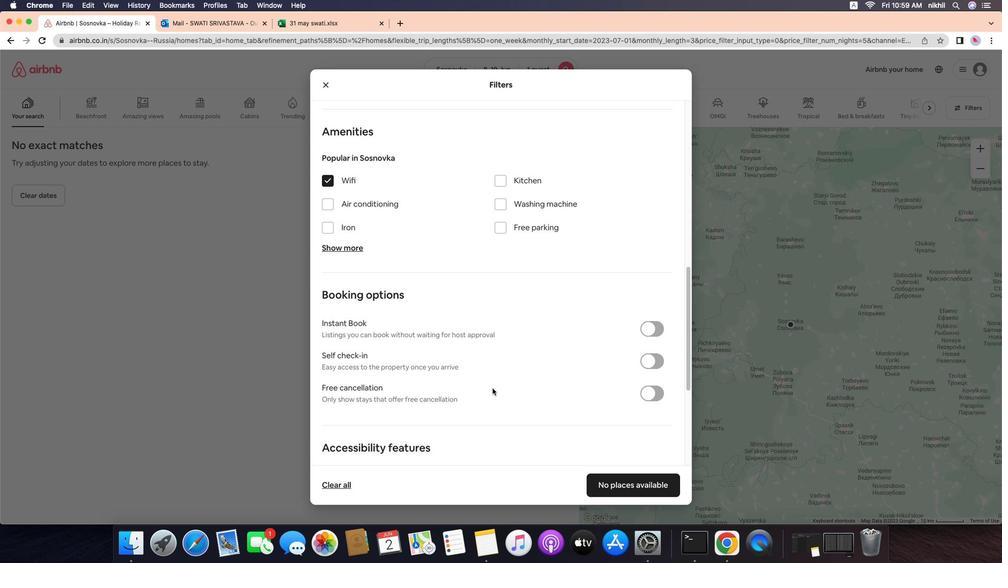 
Action: Mouse scrolled (513, 403) with delta (-10, -11)
Screenshot: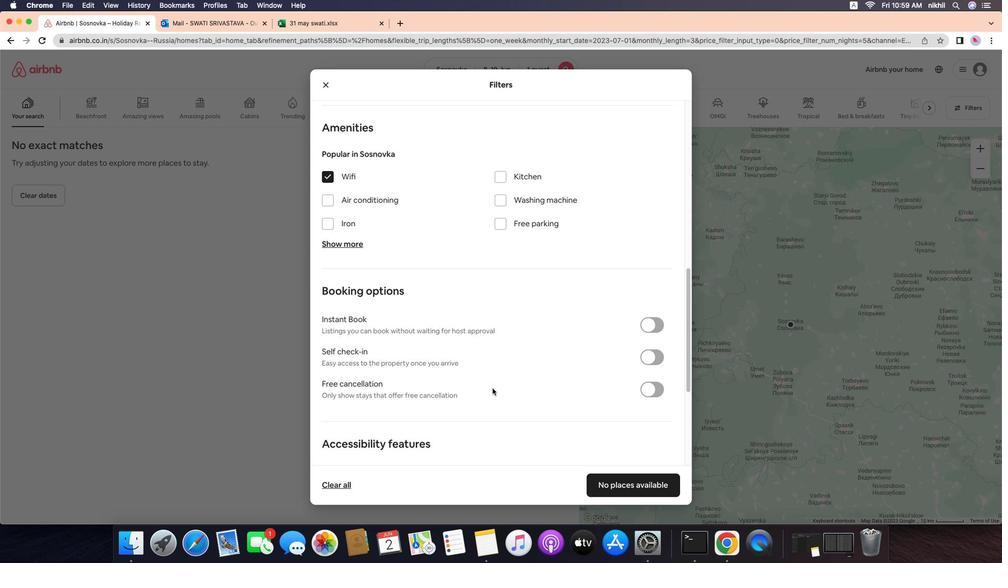 
Action: Mouse scrolled (513, 403) with delta (-10, -11)
Screenshot: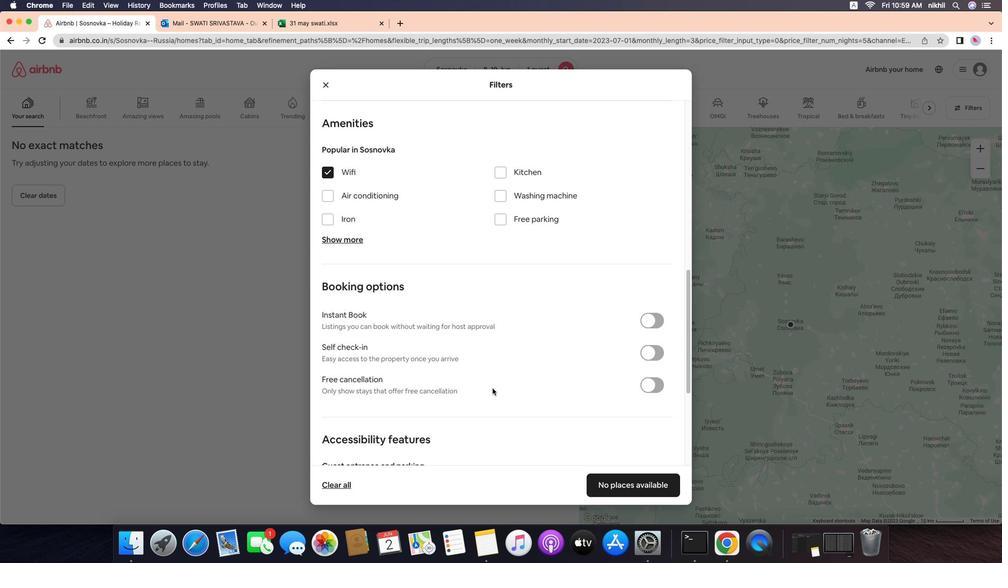 
Action: Mouse scrolled (513, 403) with delta (-10, -11)
Screenshot: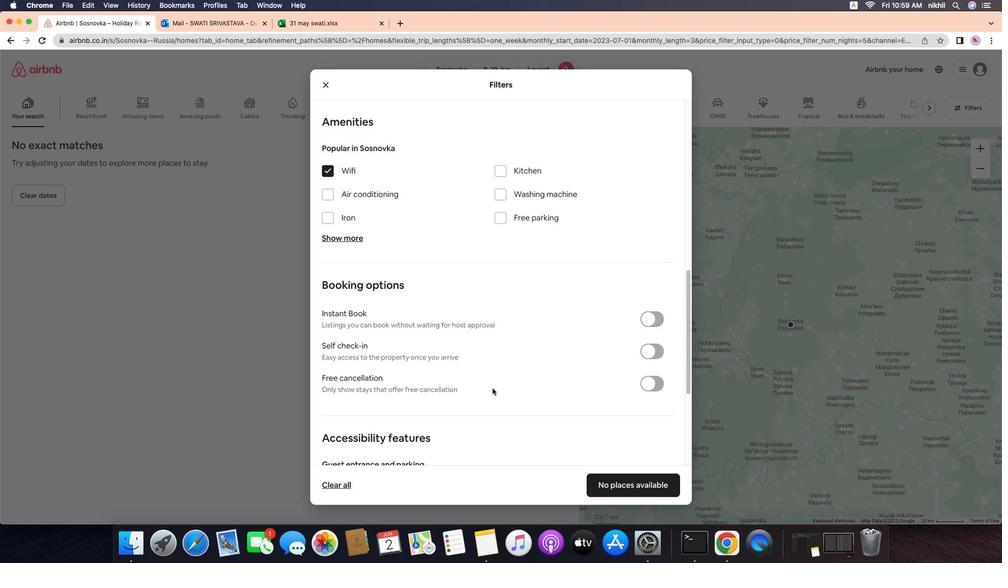 
Action: Mouse moved to (512, 404)
Screenshot: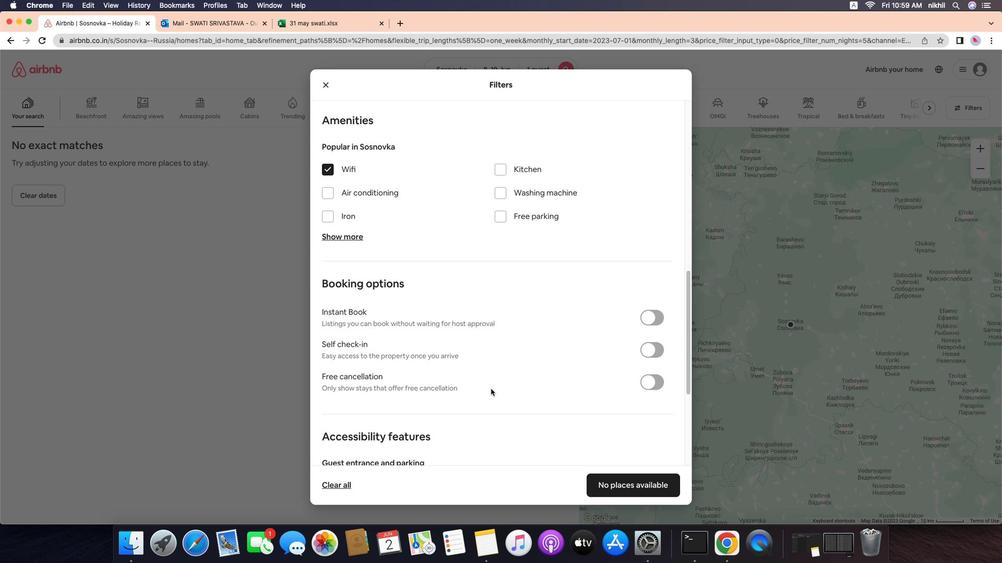 
Action: Mouse scrolled (512, 404) with delta (-10, -11)
Screenshot: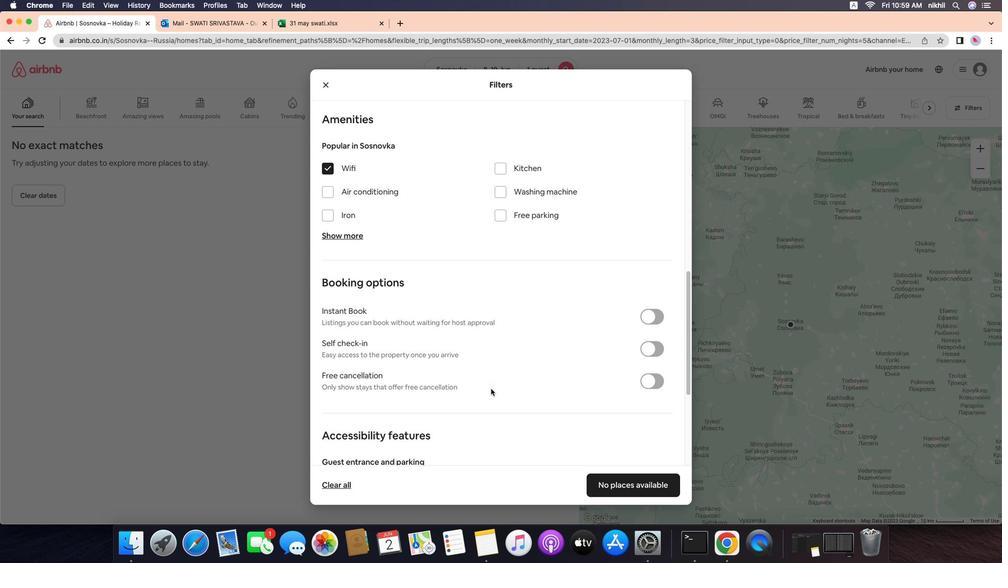 
Action: Mouse scrolled (512, 404) with delta (-10, -11)
Screenshot: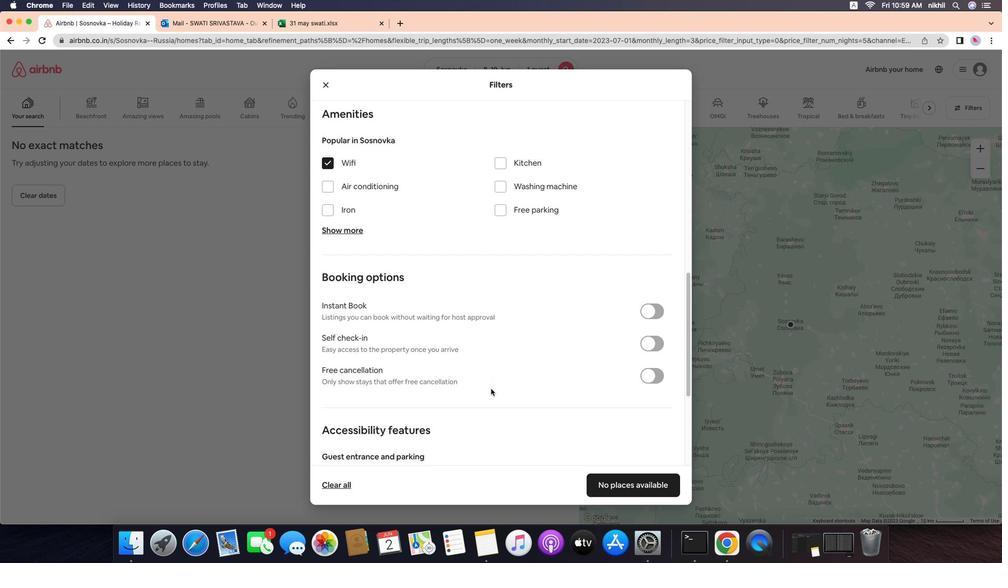 
Action: Mouse scrolled (512, 404) with delta (-10, -12)
Screenshot: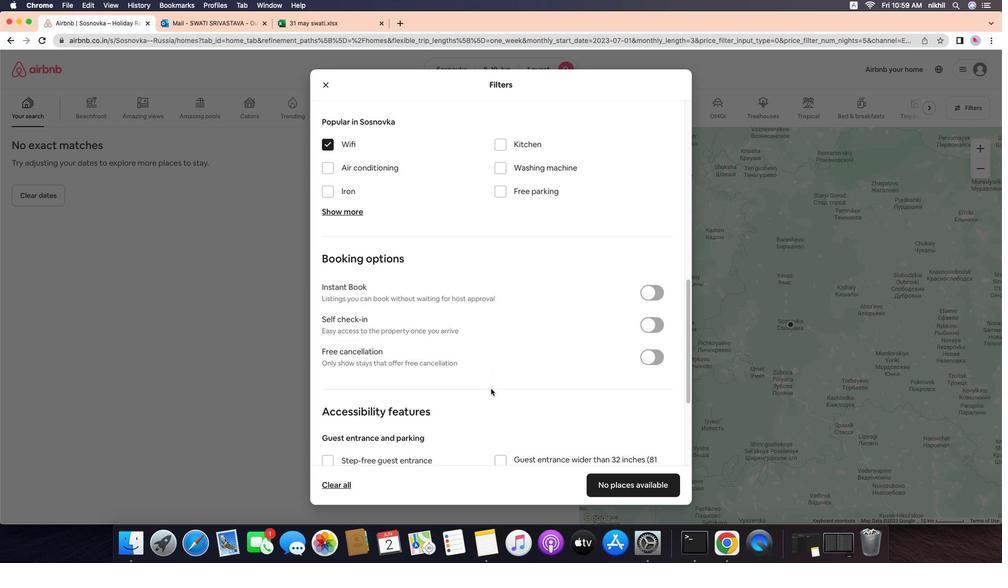 
Action: Mouse moved to (683, 302)
Screenshot: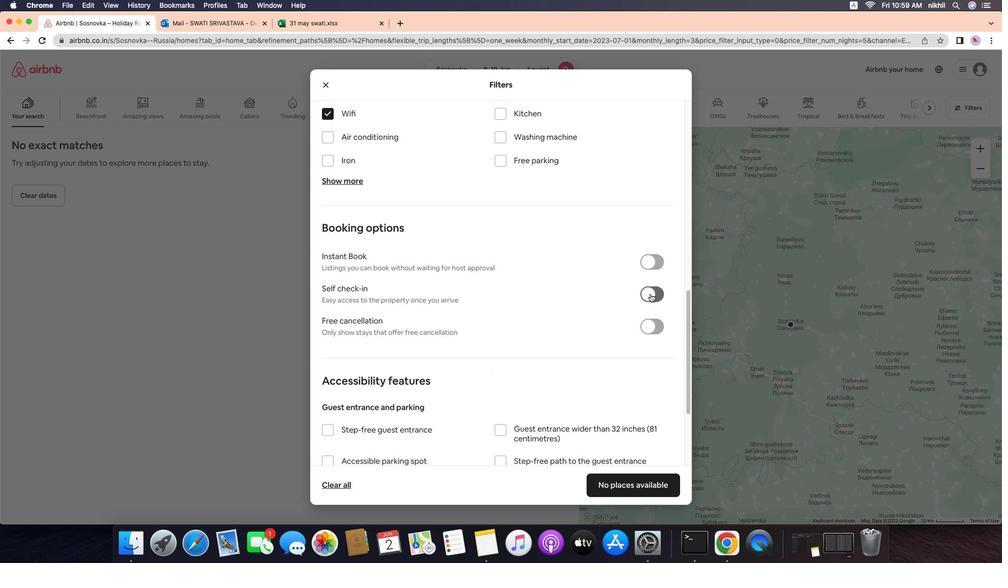 
Action: Mouse pressed left at (683, 302)
Screenshot: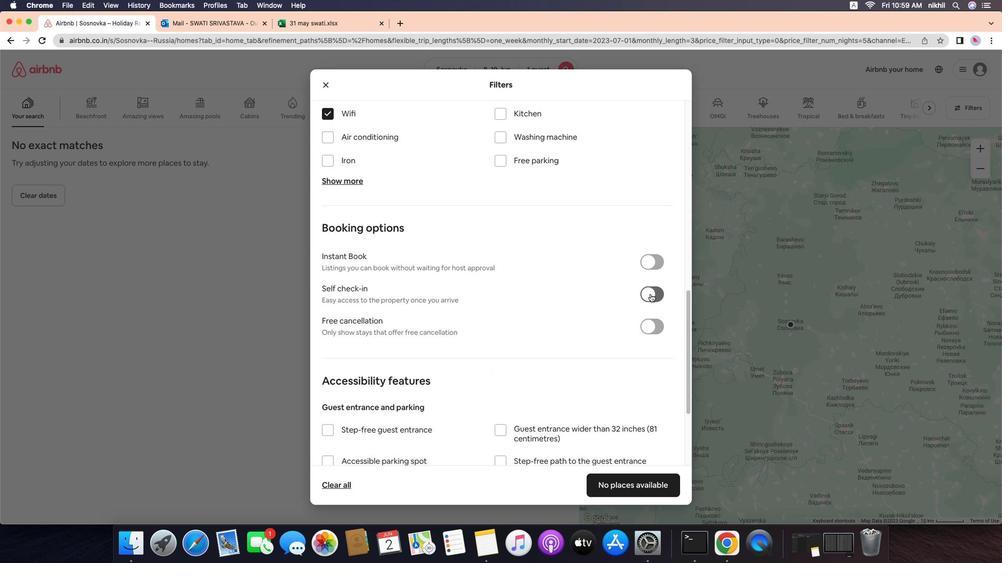 
Action: Mouse moved to (545, 385)
Screenshot: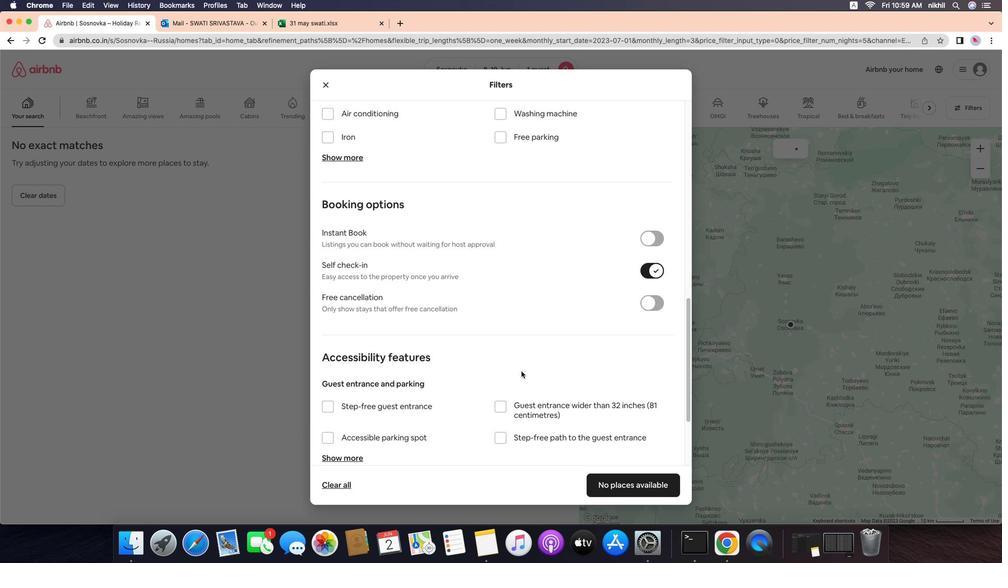 
Action: Mouse scrolled (545, 385) with delta (-10, -11)
Screenshot: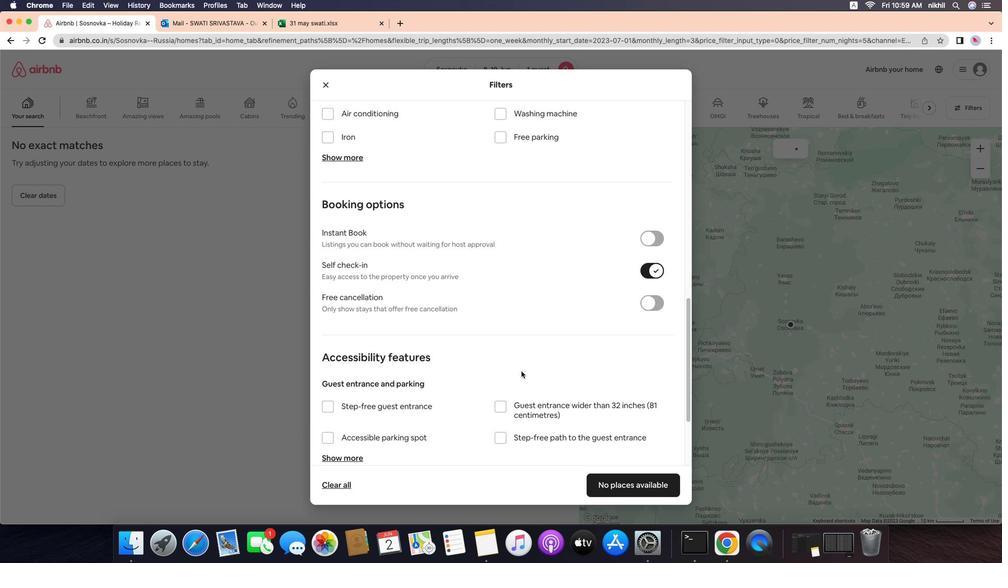 
Action: Mouse moved to (545, 385)
Screenshot: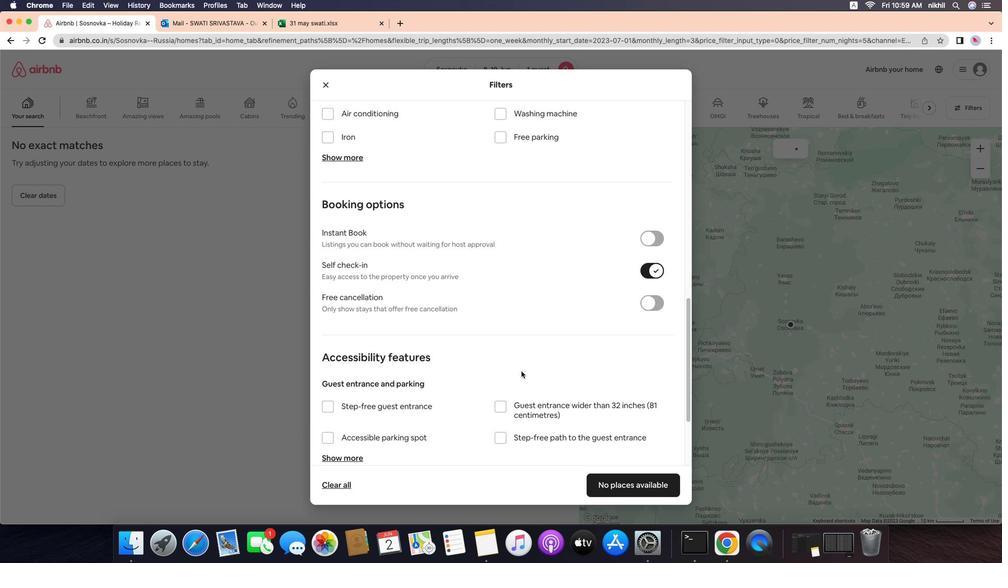 
Action: Mouse scrolled (545, 385) with delta (-10, -11)
Screenshot: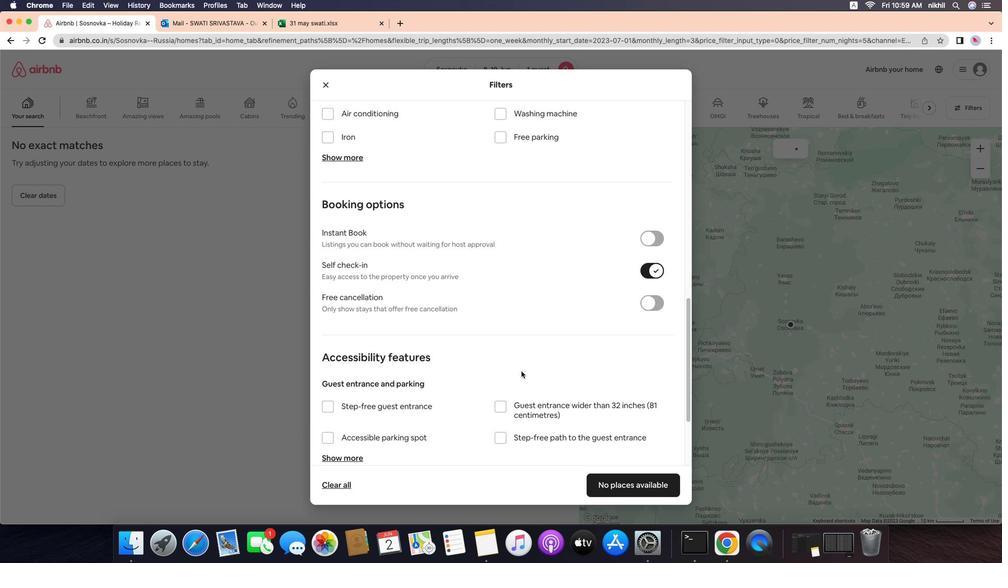 
Action: Mouse moved to (545, 385)
Screenshot: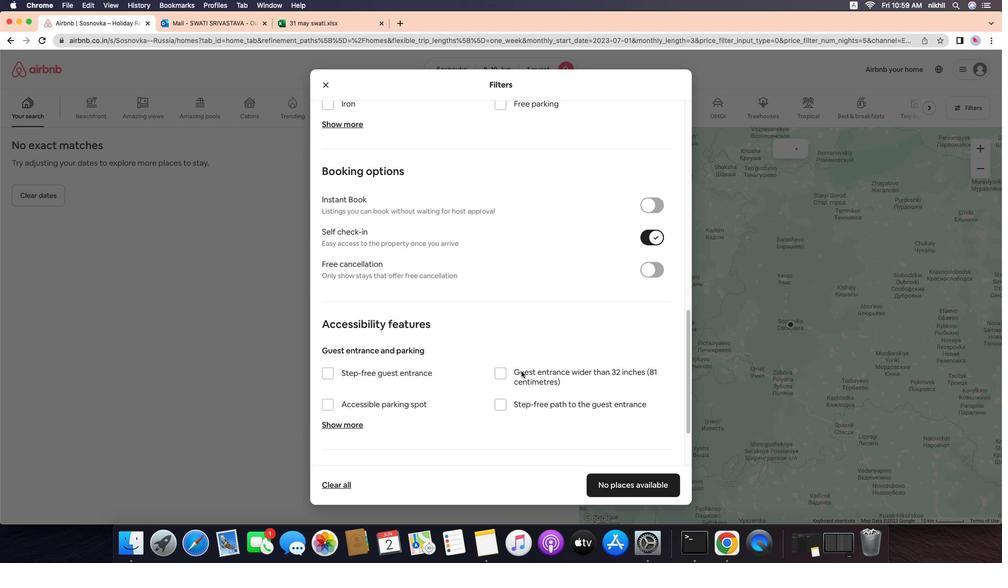 
Action: Mouse scrolled (545, 385) with delta (-10, -13)
Screenshot: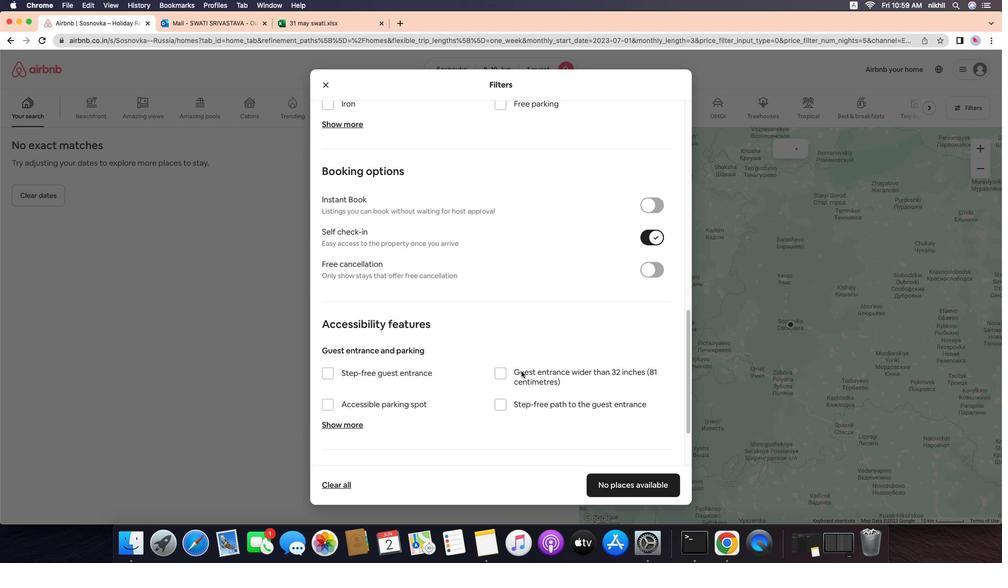 
Action: Mouse moved to (545, 385)
Screenshot: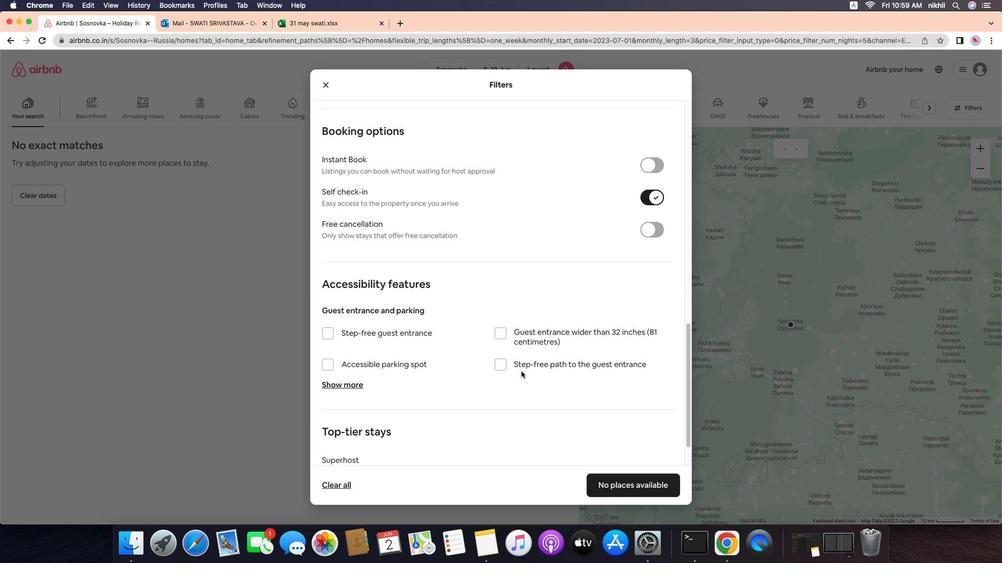 
Action: Mouse scrolled (545, 385) with delta (-10, -14)
Screenshot: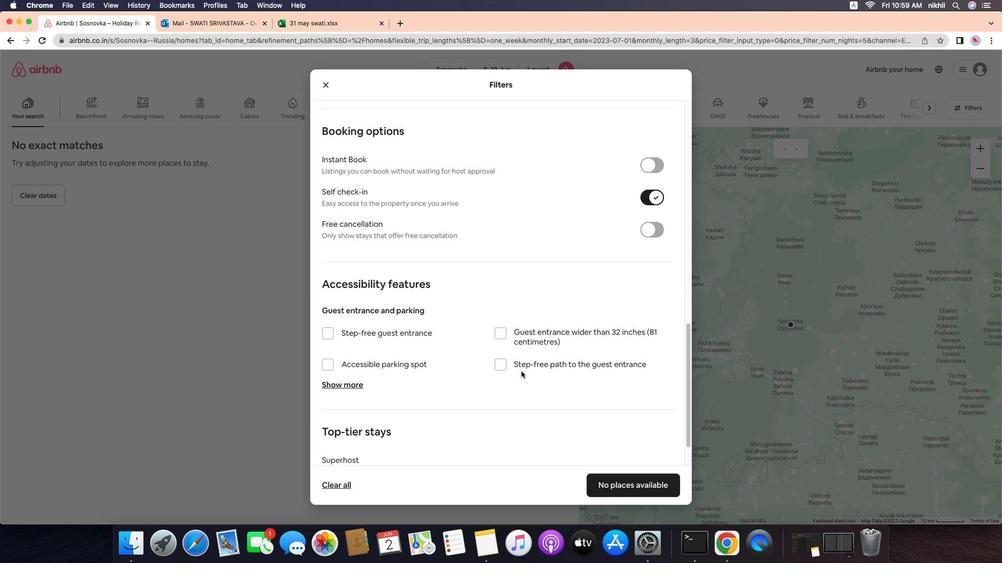 
Action: Mouse moved to (544, 385)
Screenshot: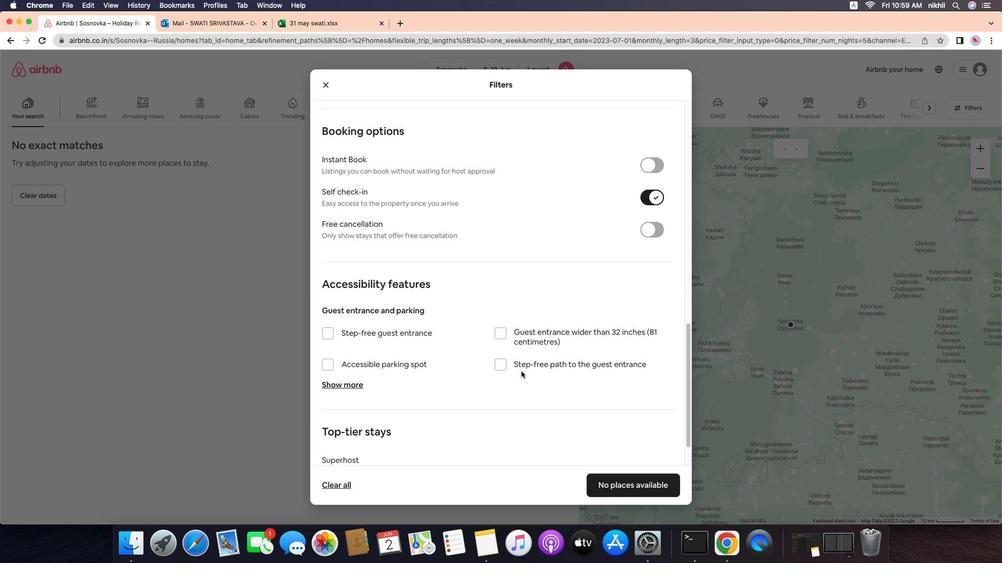 
Action: Mouse scrolled (544, 385) with delta (-10, -11)
Screenshot: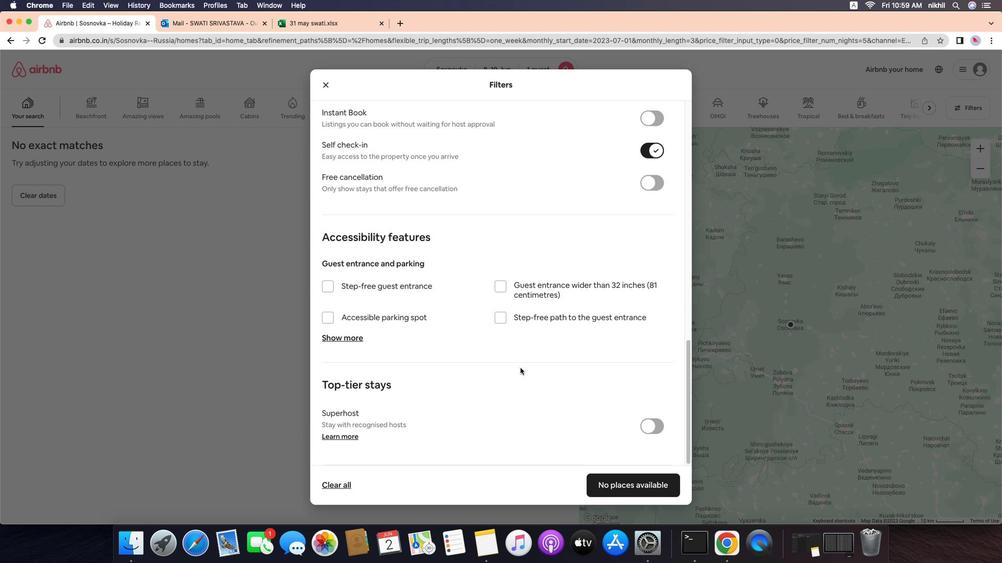 
Action: Mouse scrolled (544, 385) with delta (-10, -11)
Screenshot: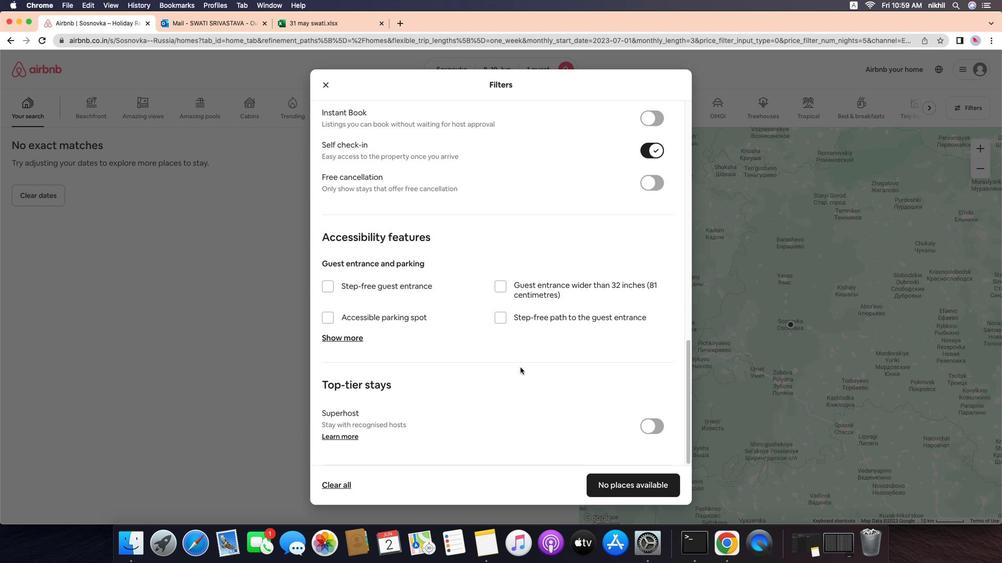 
Action: Mouse scrolled (544, 385) with delta (-10, -13)
Screenshot: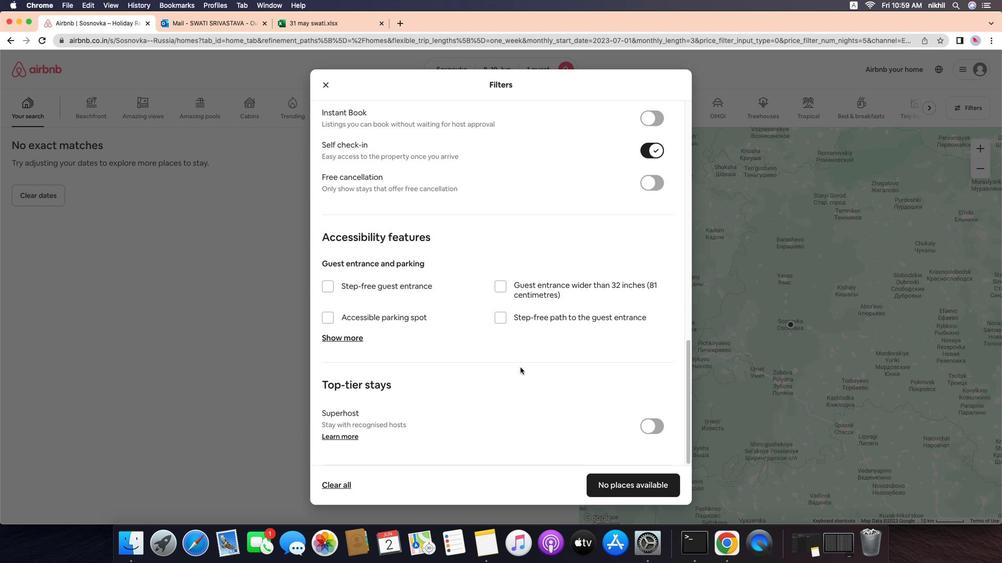 
Action: Mouse moved to (544, 384)
Screenshot: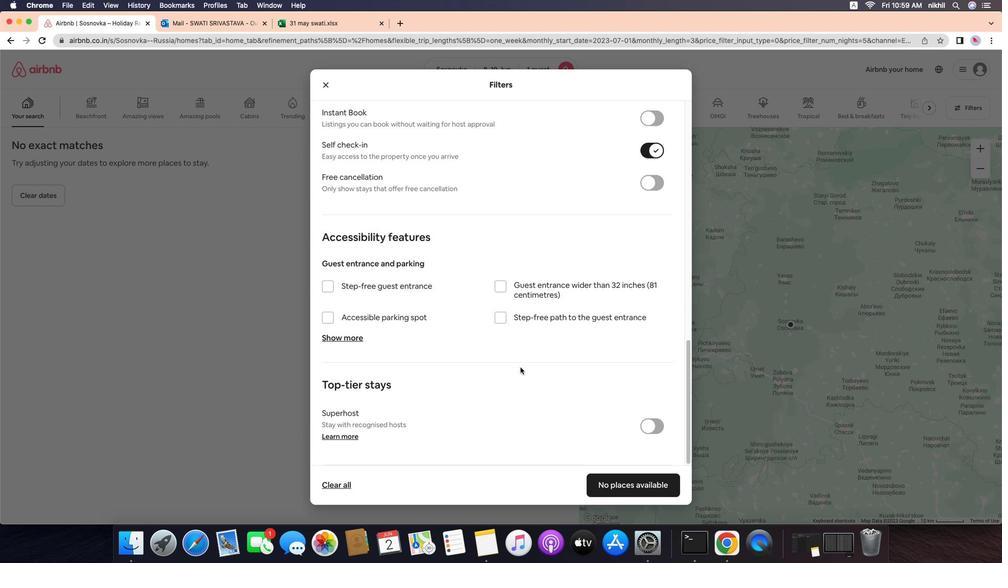 
Action: Mouse scrolled (544, 384) with delta (-10, -14)
Screenshot: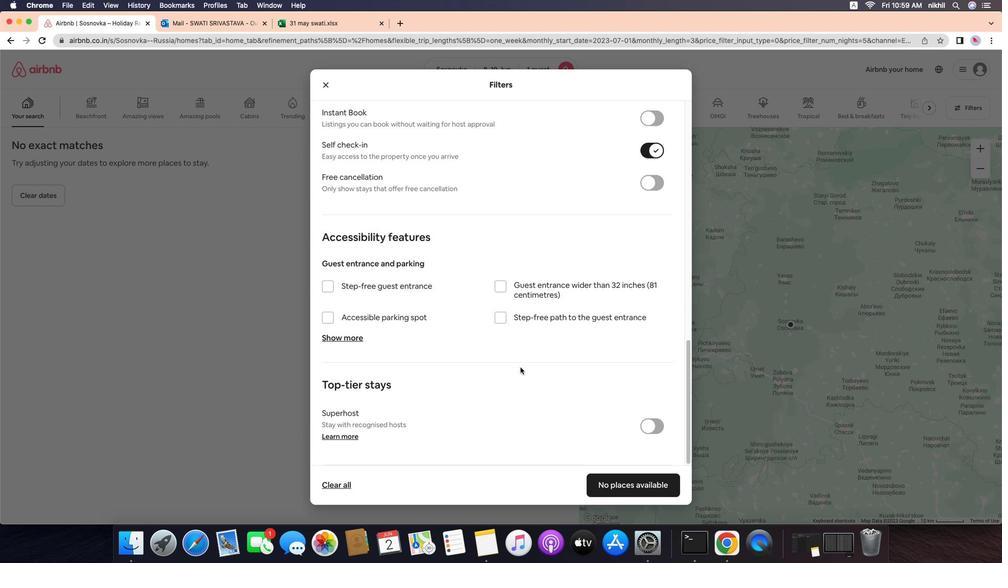 
Action: Mouse moved to (648, 505)
Screenshot: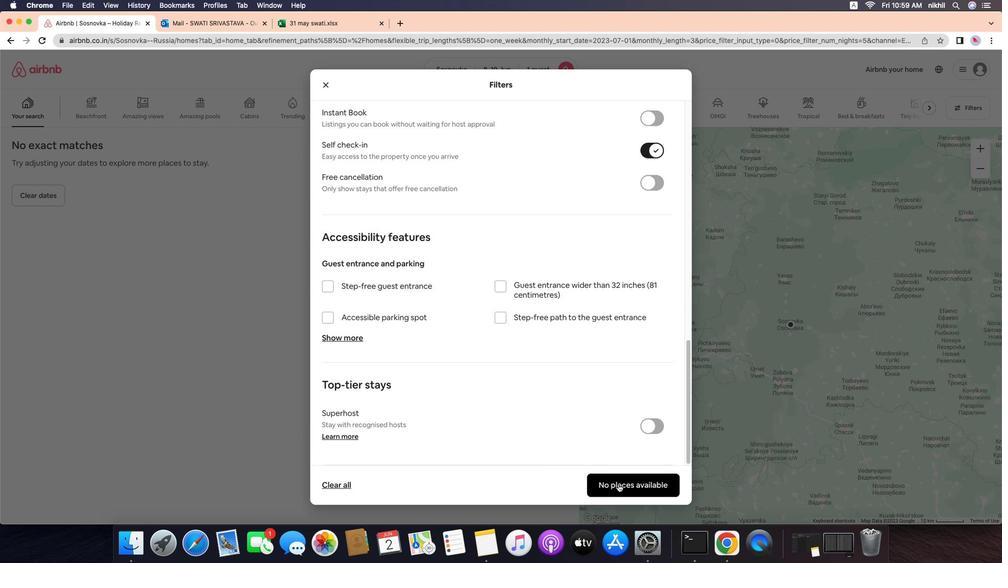 
Action: Mouse pressed left at (648, 505)
Screenshot: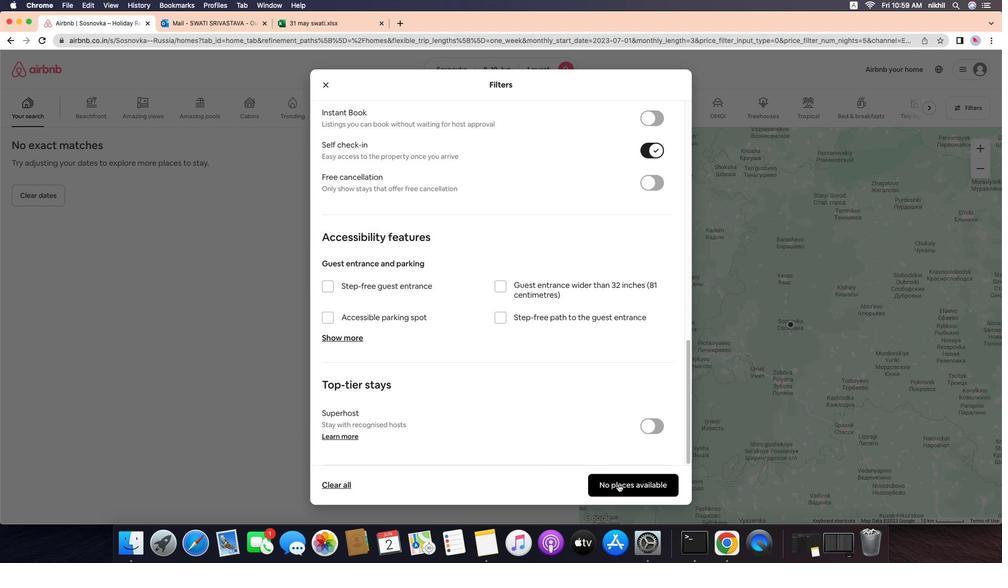 
Action: Mouse moved to (421, 176)
Screenshot: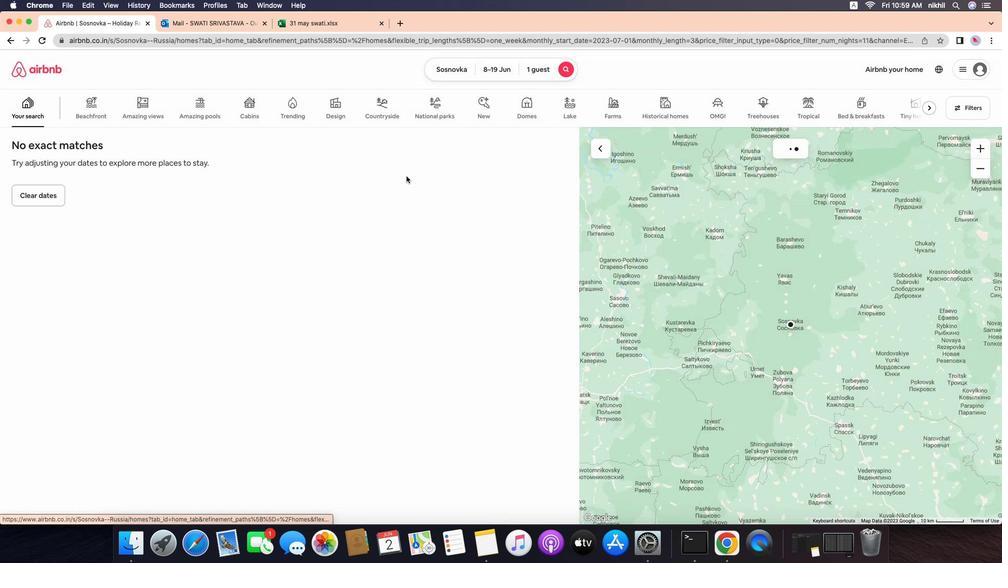 
